 Task: In the  document elizabeth.rtf Align the width of word art with 'Picture'. Fill the whole document with 'Orange'. Add link on bottom right corner of the sheet: www.instagram.com
Action: Mouse moved to (824, 424)
Screenshot: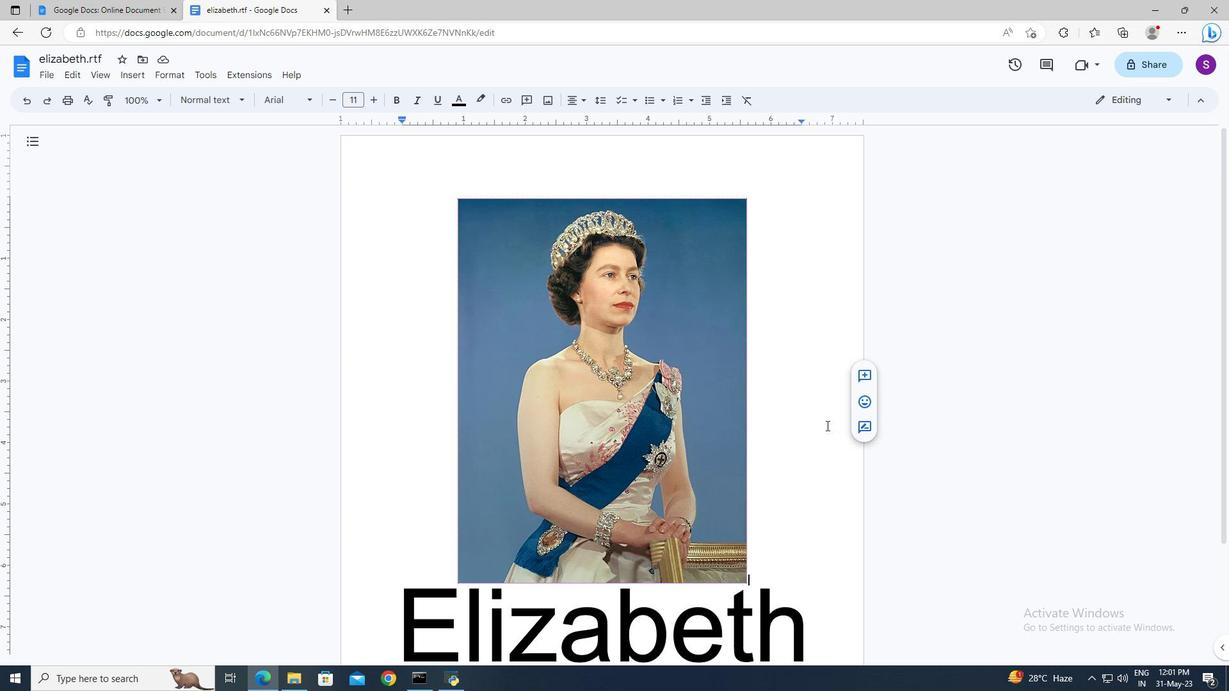 
Action: Mouse scrolled (824, 423) with delta (0, 0)
Screenshot: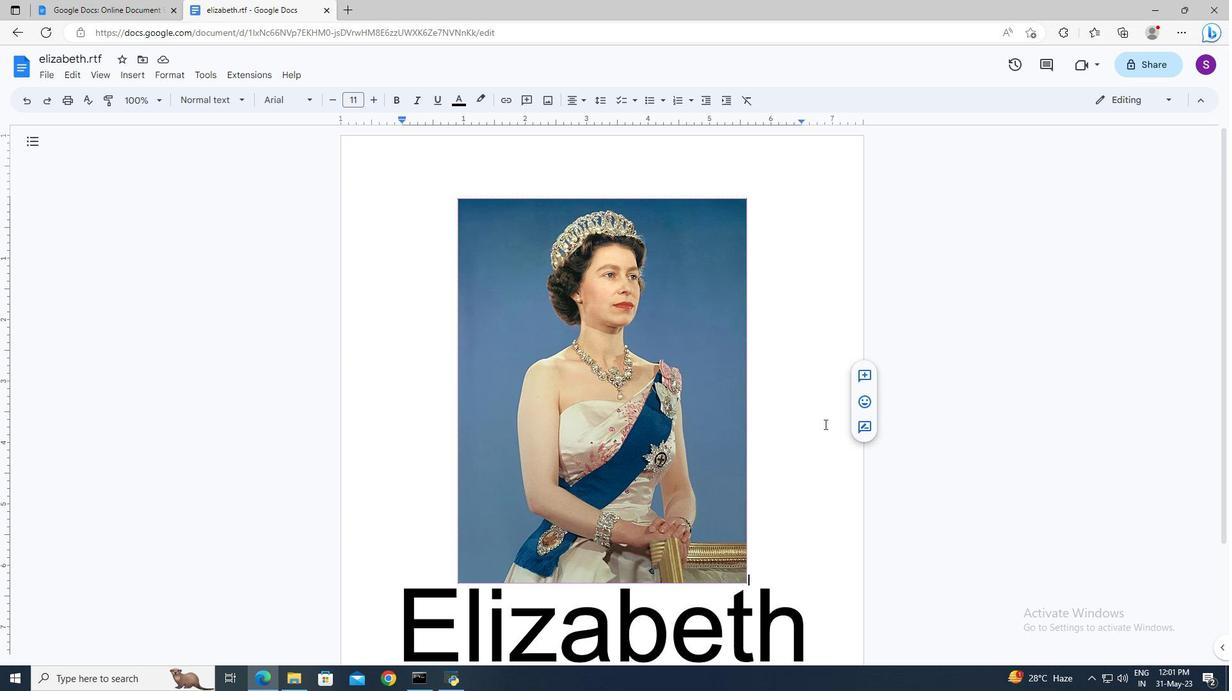 
Action: Mouse moved to (656, 530)
Screenshot: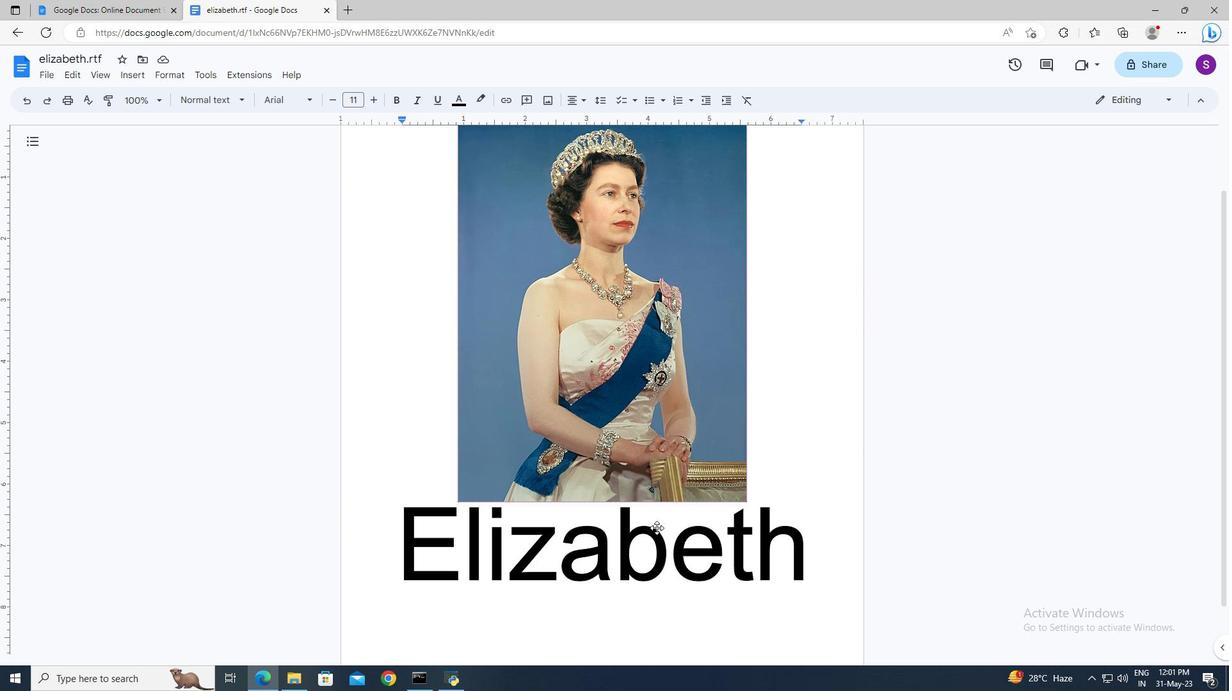 
Action: Mouse pressed left at (656, 530)
Screenshot: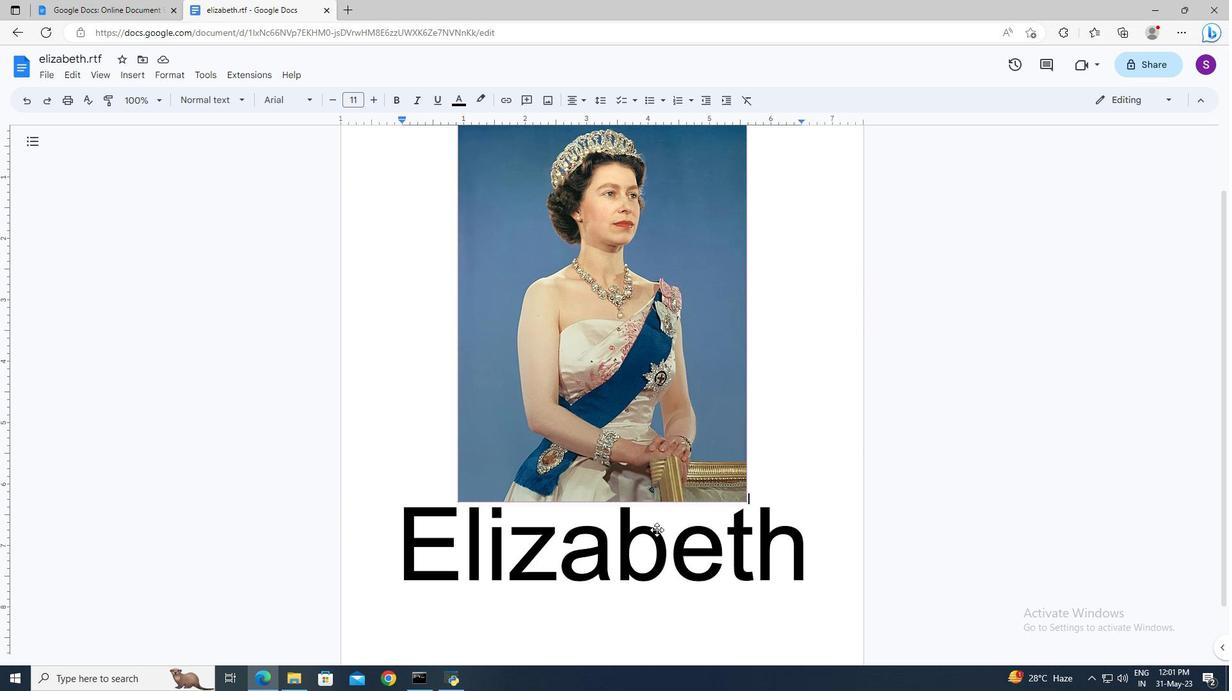 
Action: Mouse moved to (802, 545)
Screenshot: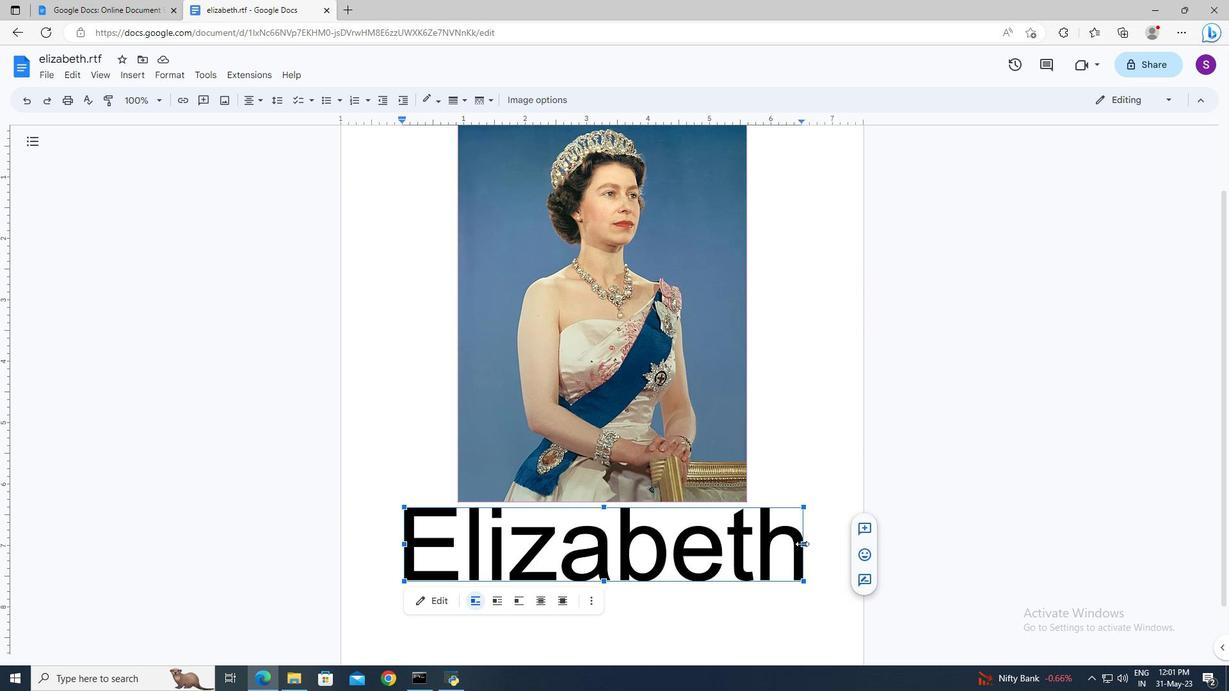 
Action: Mouse pressed left at (802, 545)
Screenshot: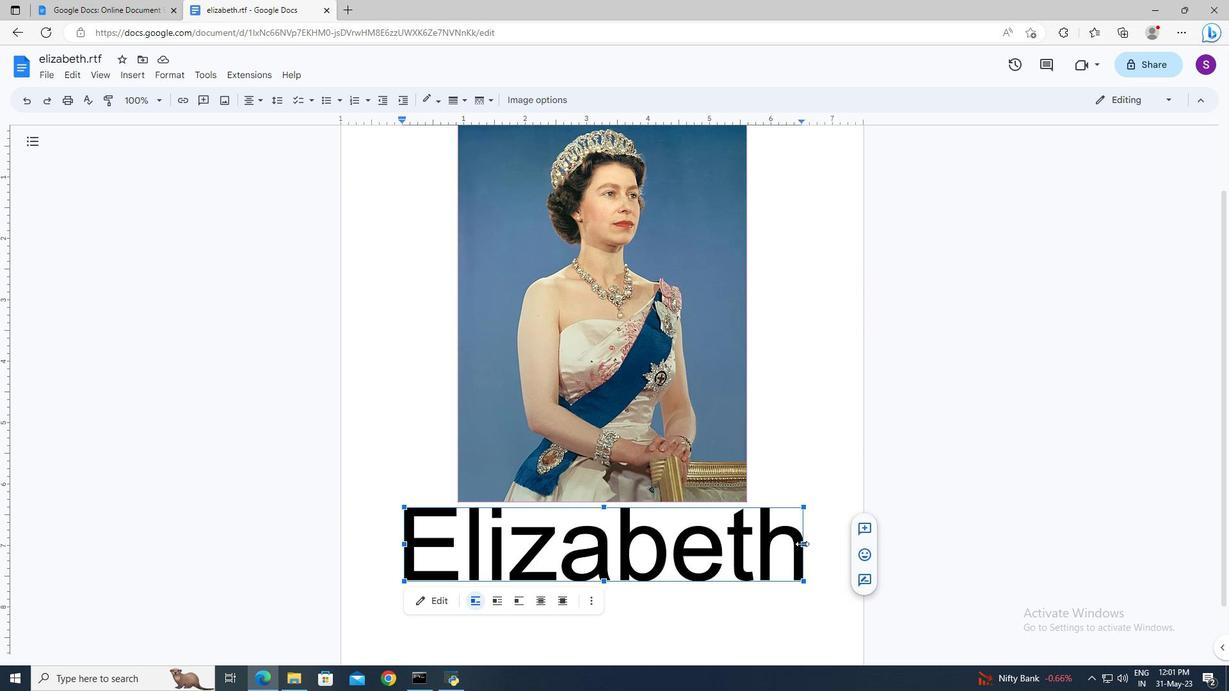
Action: Mouse moved to (428, 544)
Screenshot: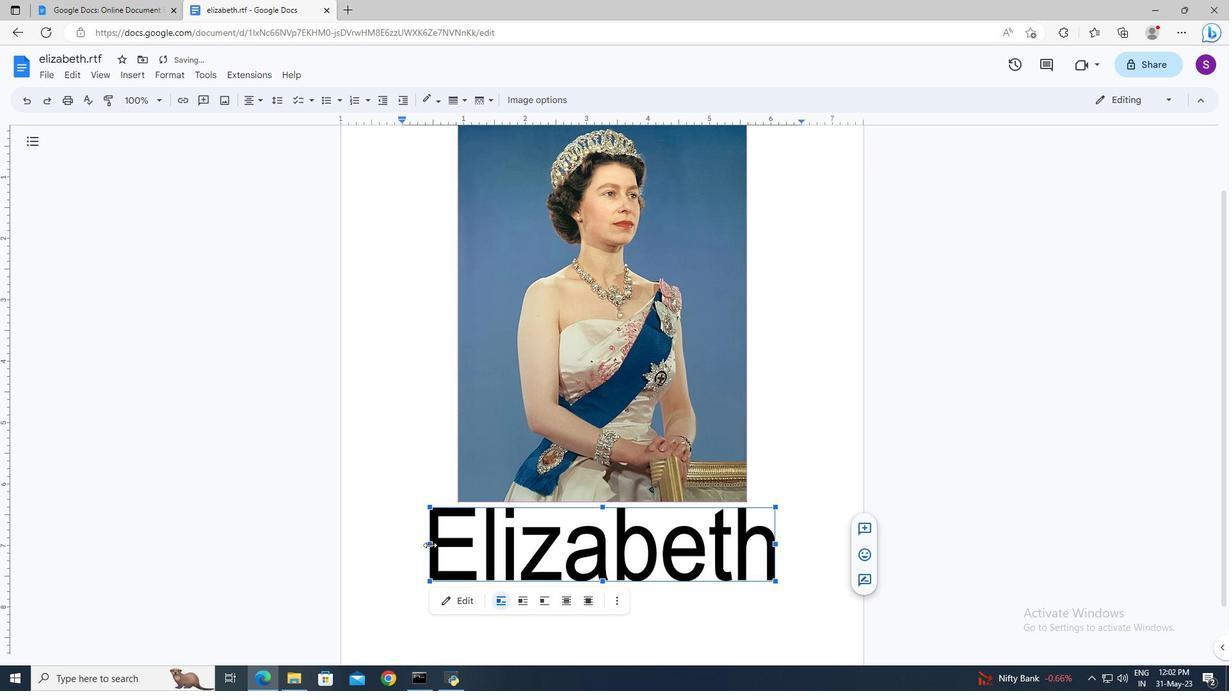 
Action: Mouse pressed left at (428, 544)
Screenshot: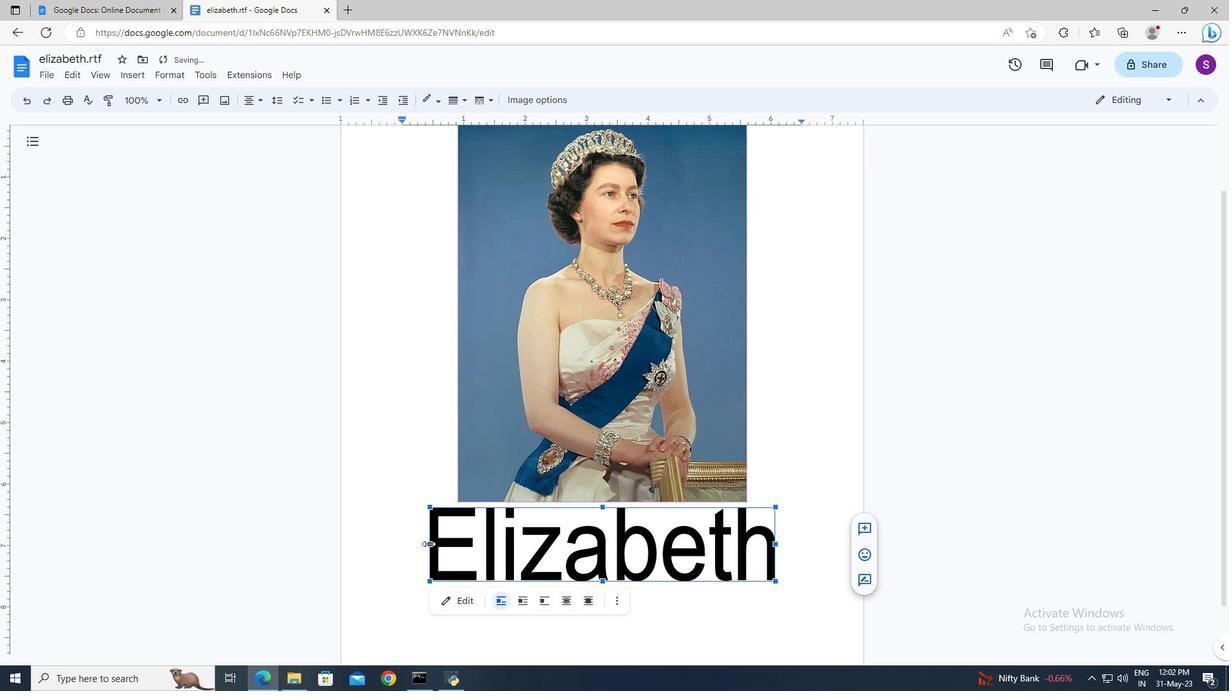 
Action: Mouse moved to (756, 543)
Screenshot: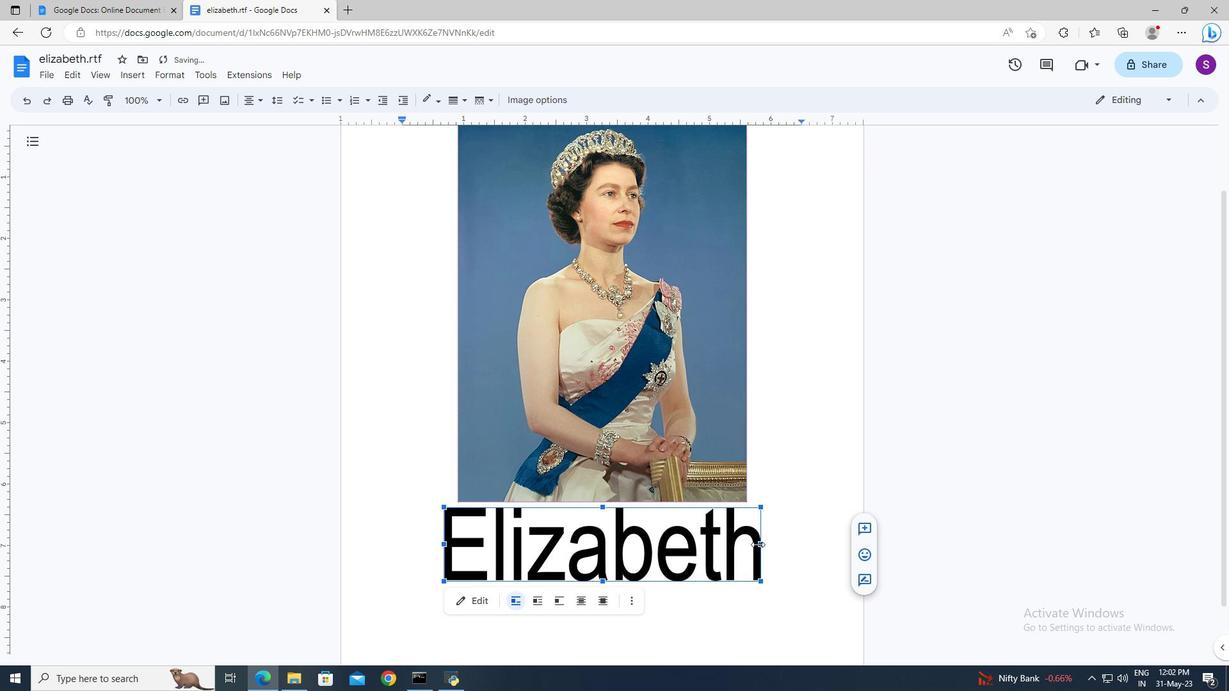 
Action: Mouse pressed left at (756, 543)
Screenshot: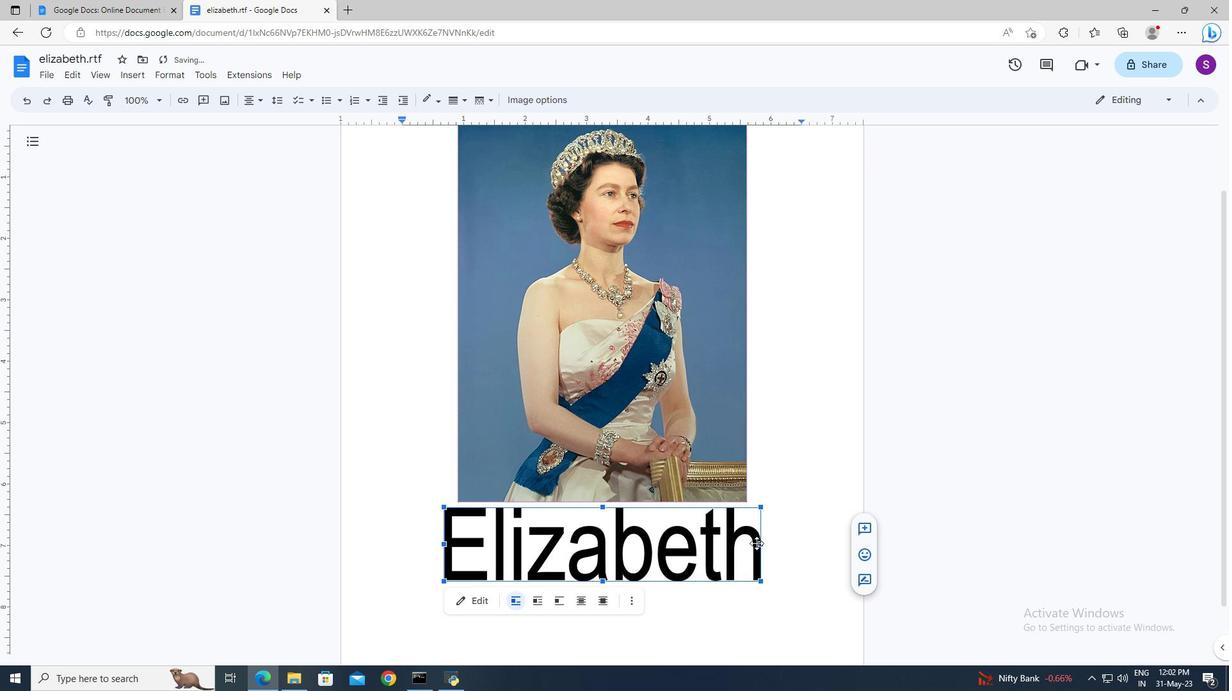 
Action: Mouse moved to (760, 543)
Screenshot: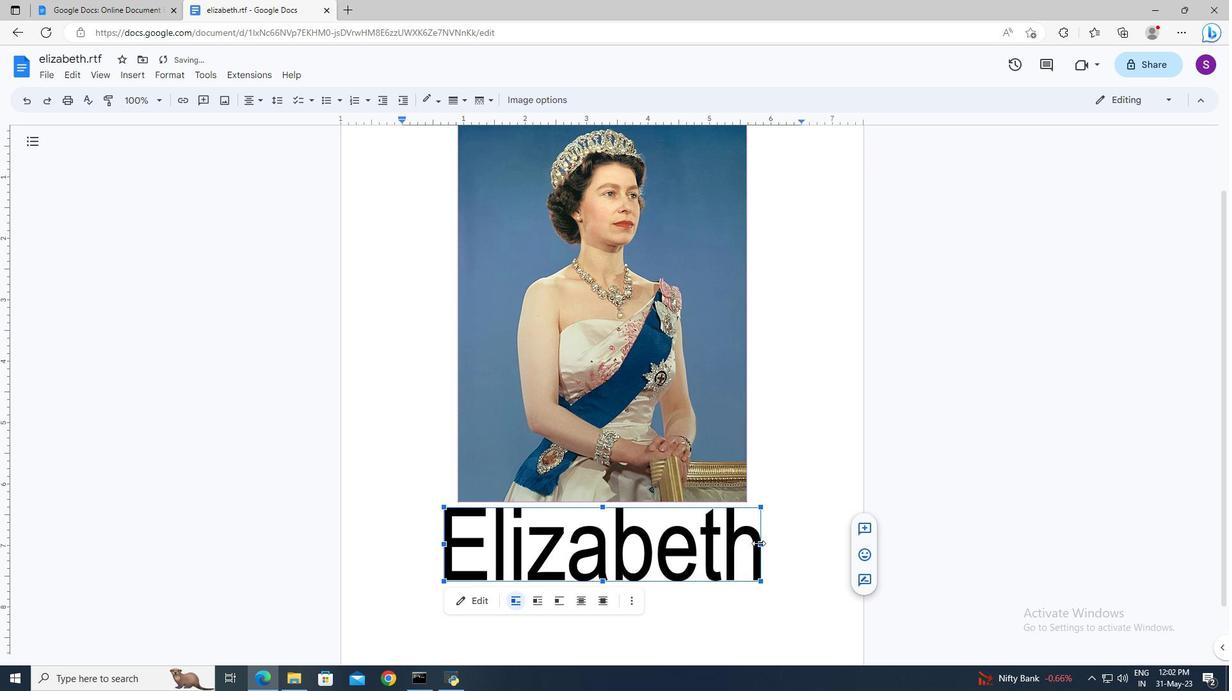 
Action: Mouse pressed left at (760, 543)
Screenshot: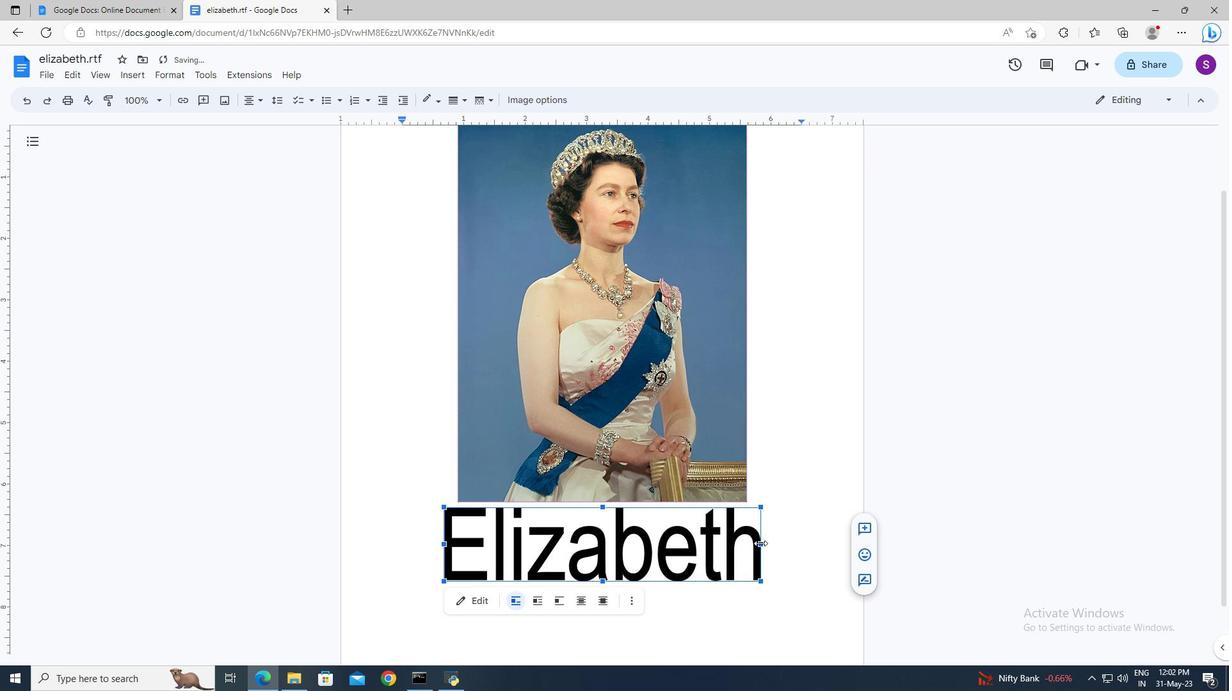 
Action: Mouse moved to (452, 546)
Screenshot: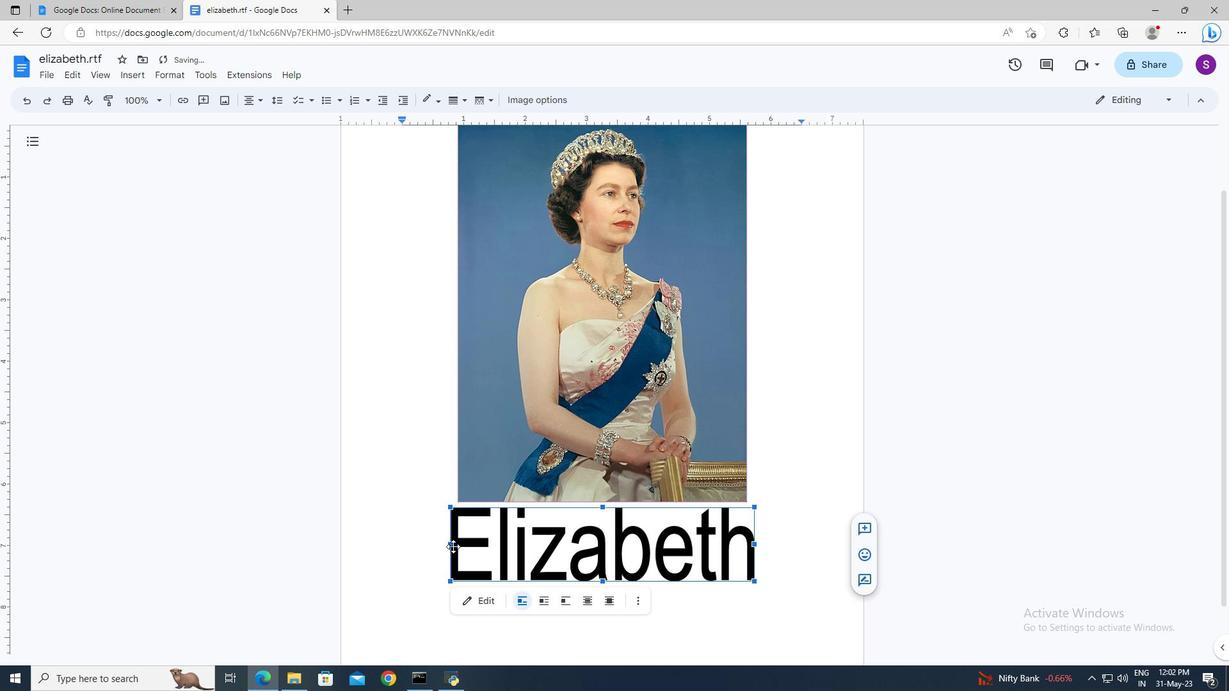 
Action: Mouse pressed left at (452, 546)
Screenshot: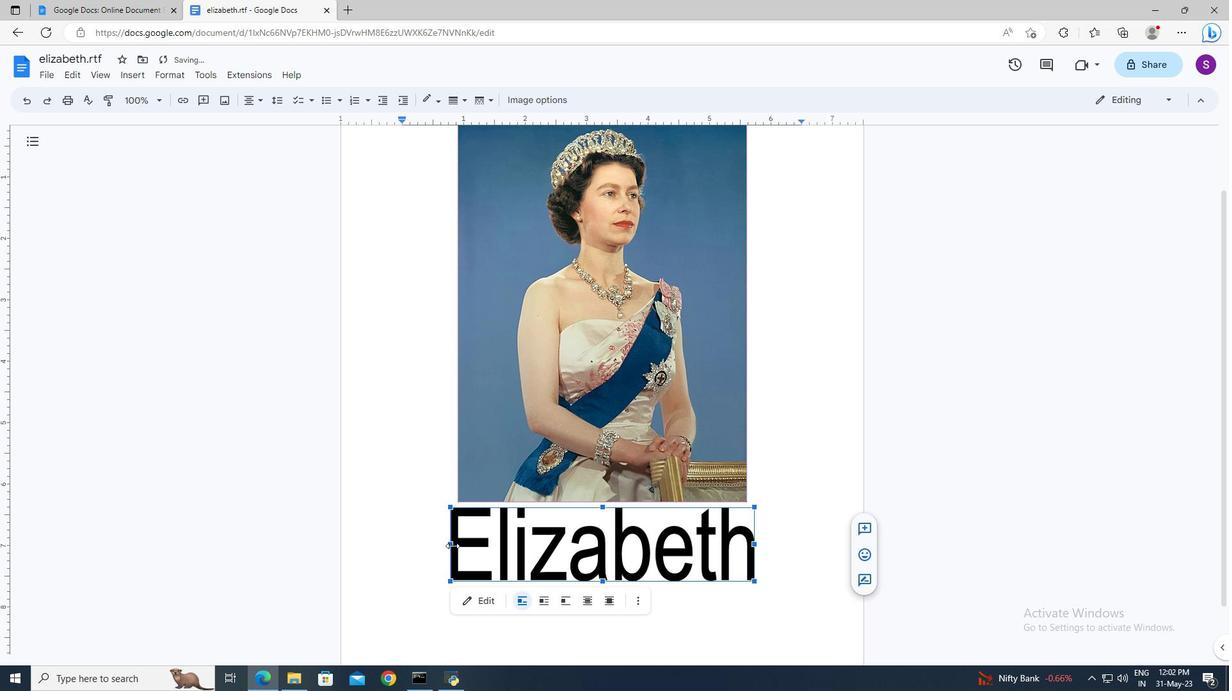 
Action: Mouse moved to (748, 544)
Screenshot: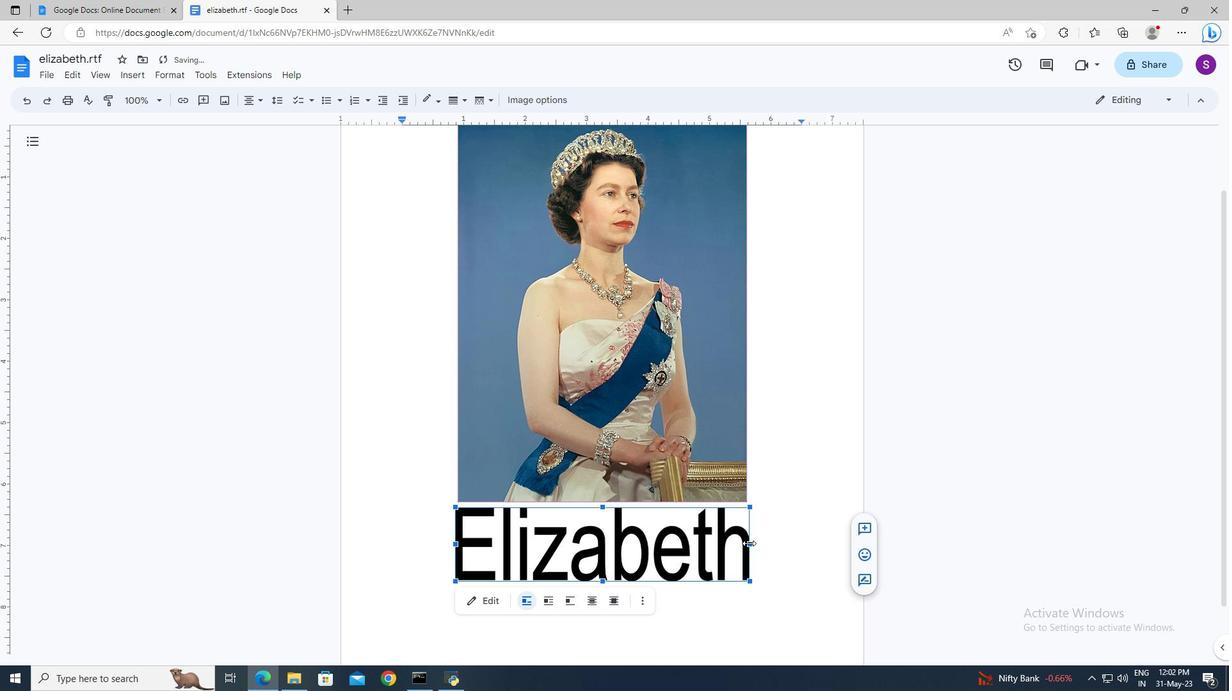 
Action: Mouse pressed left at (748, 544)
Screenshot: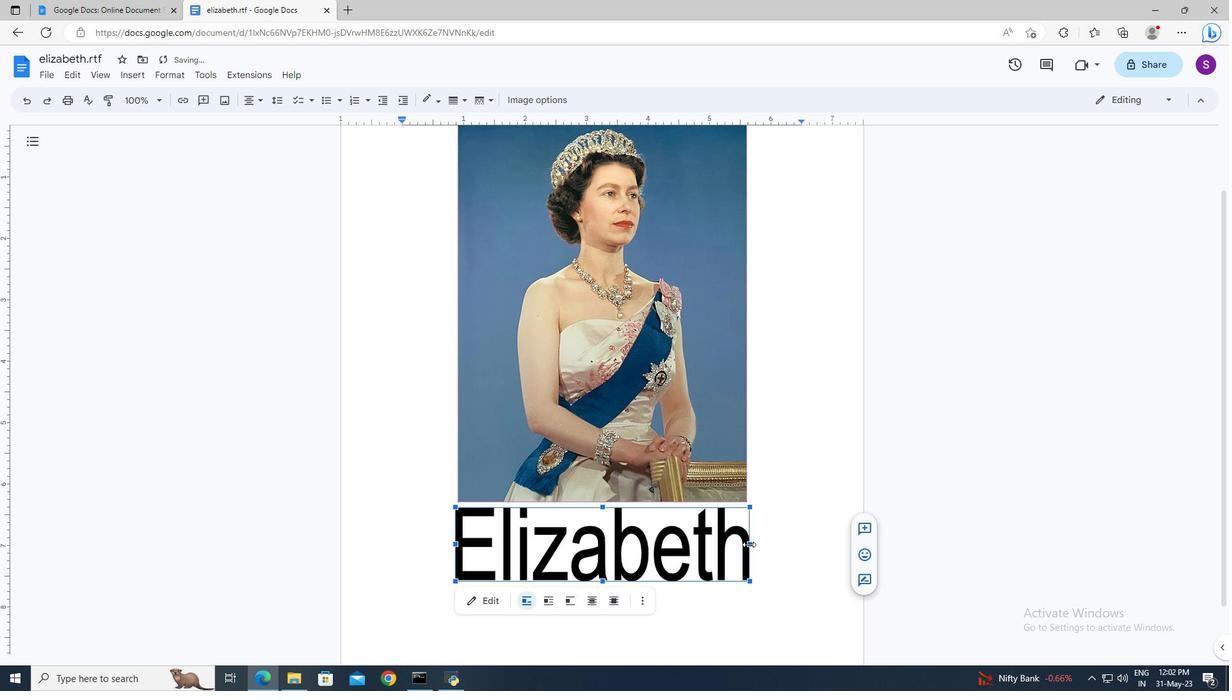 
Action: Mouse moved to (771, 519)
Screenshot: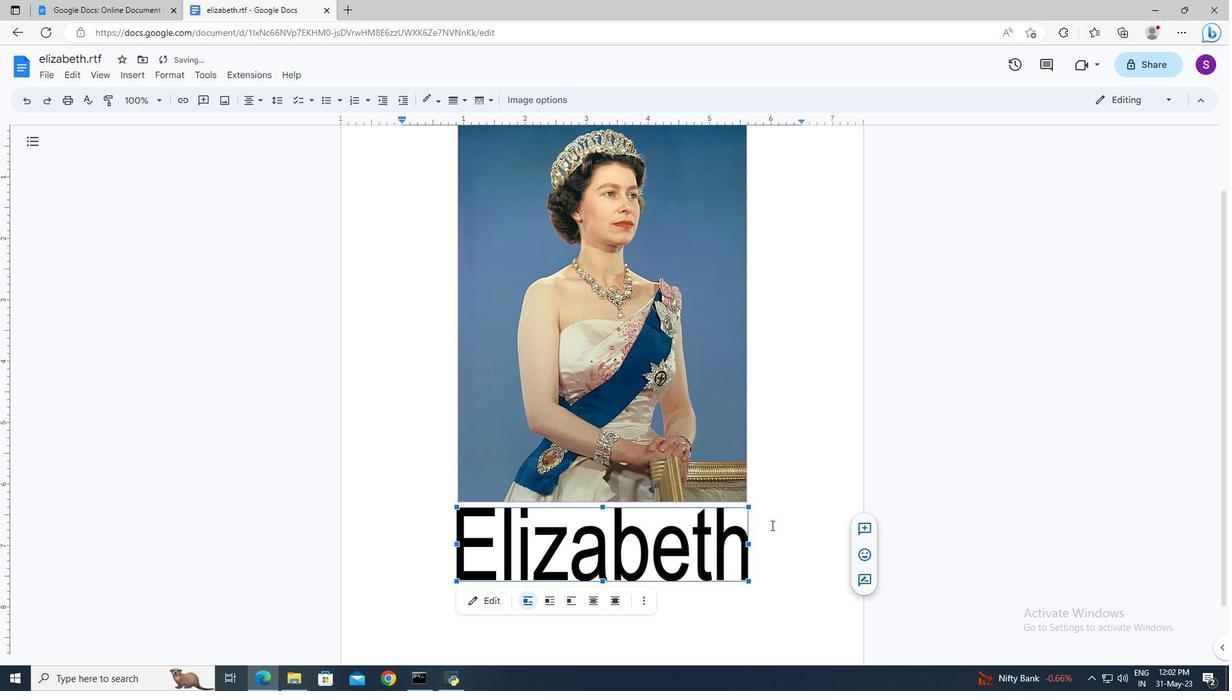 
Action: Mouse scrolled (771, 520) with delta (0, 0)
Screenshot: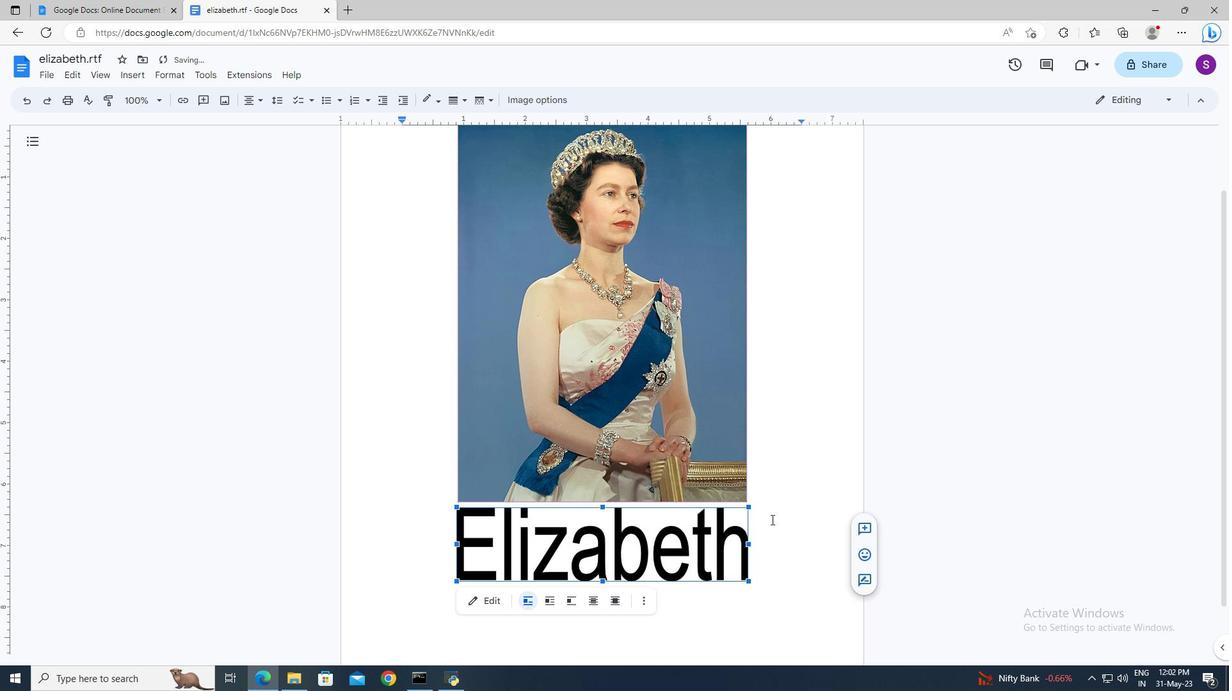 
Action: Mouse moved to (785, 448)
Screenshot: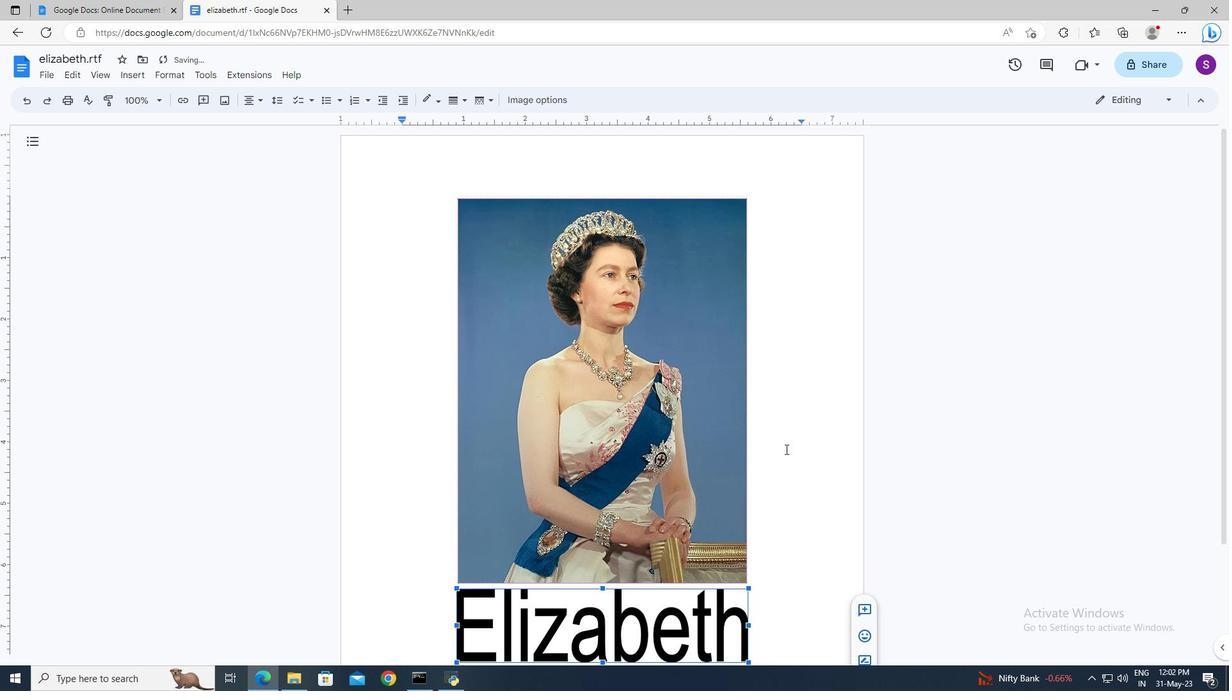 
Action: Mouse pressed left at (785, 448)
Screenshot: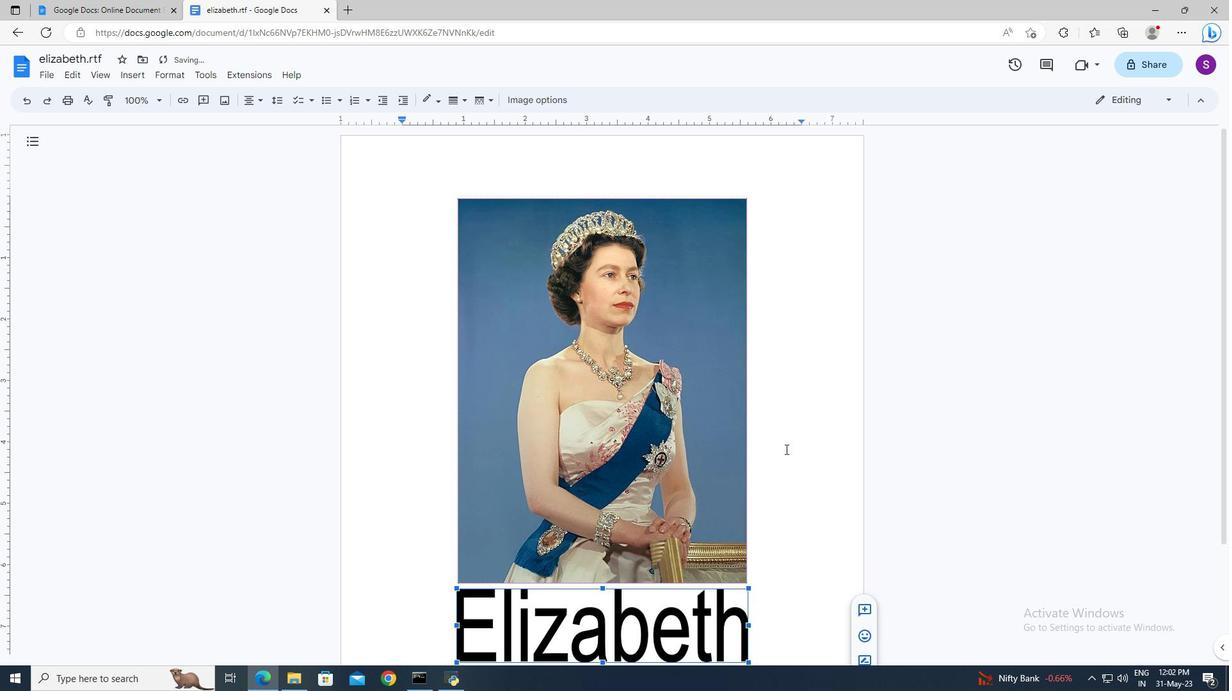 
Action: Mouse moved to (52, 80)
Screenshot: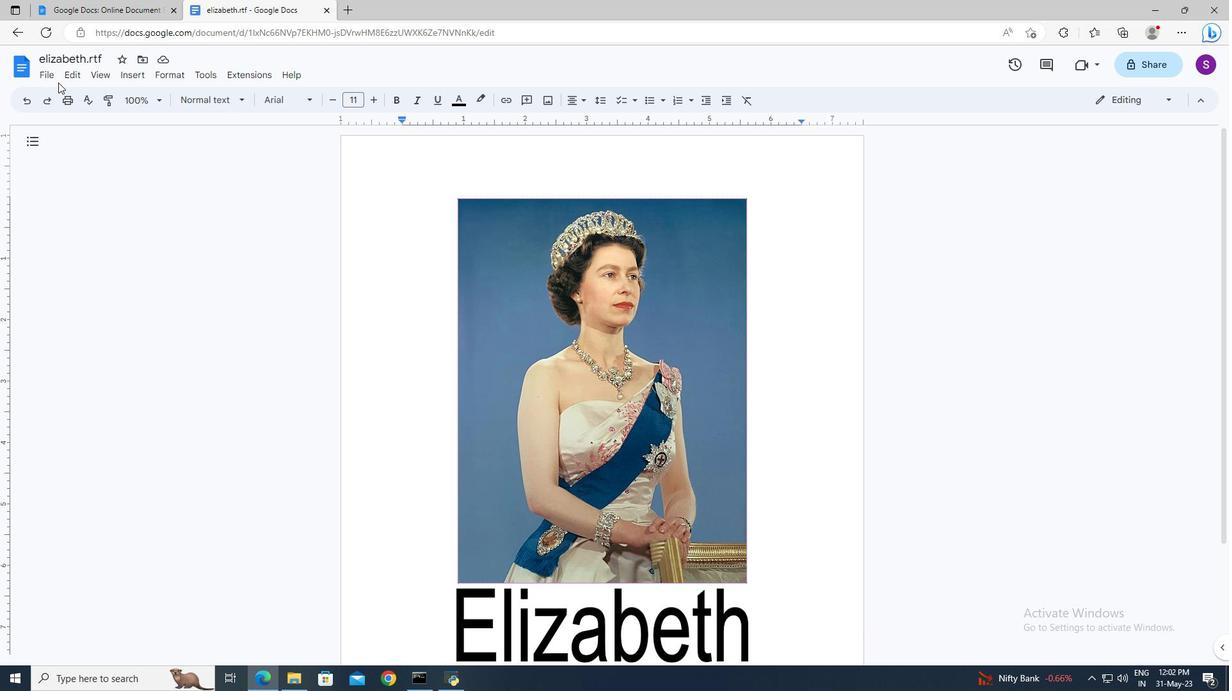 
Action: Mouse pressed left at (52, 80)
Screenshot: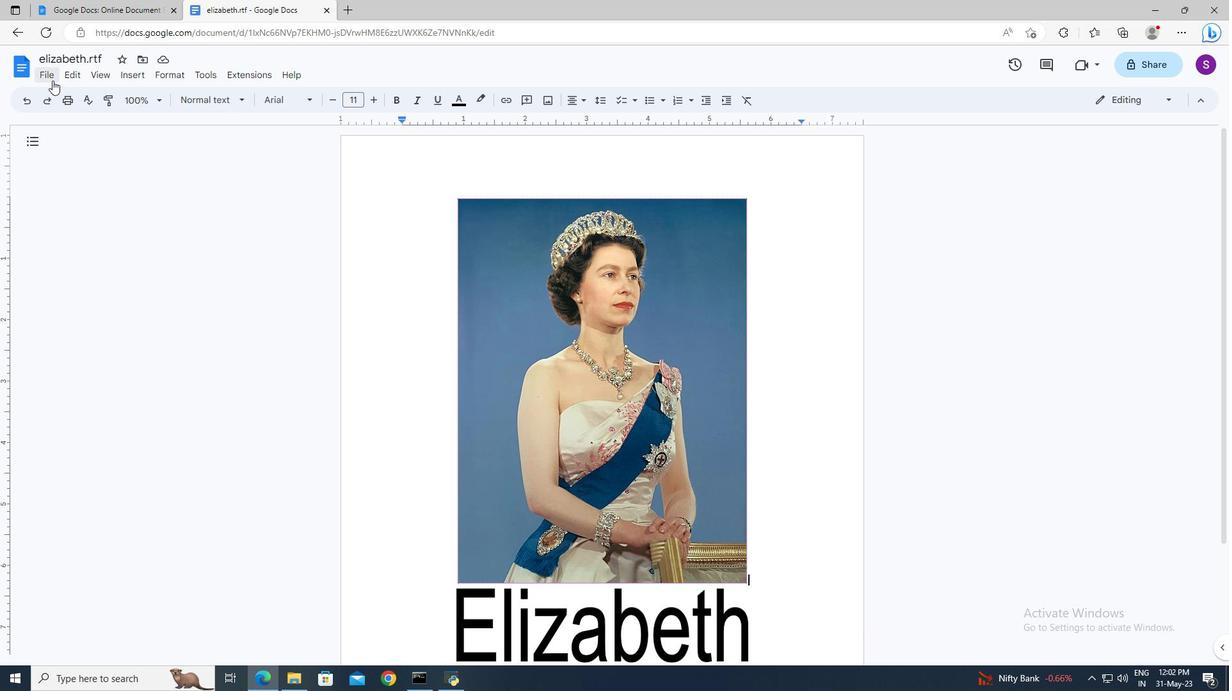 
Action: Mouse moved to (119, 425)
Screenshot: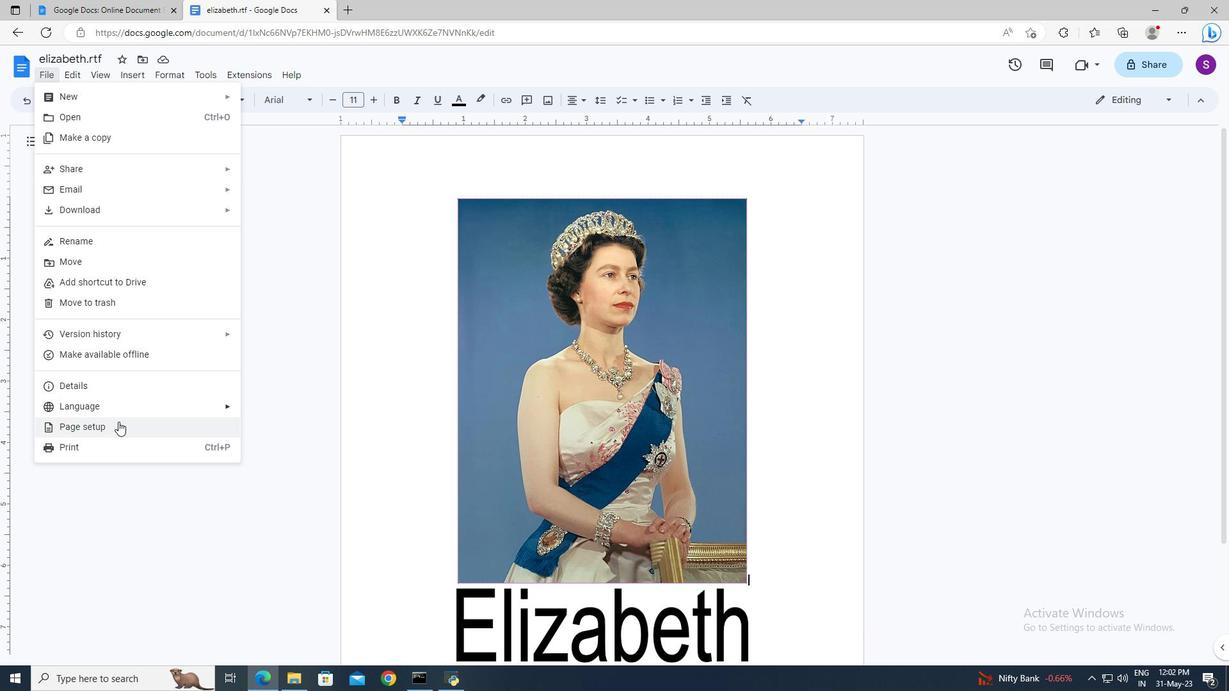 
Action: Mouse pressed left at (119, 425)
Screenshot: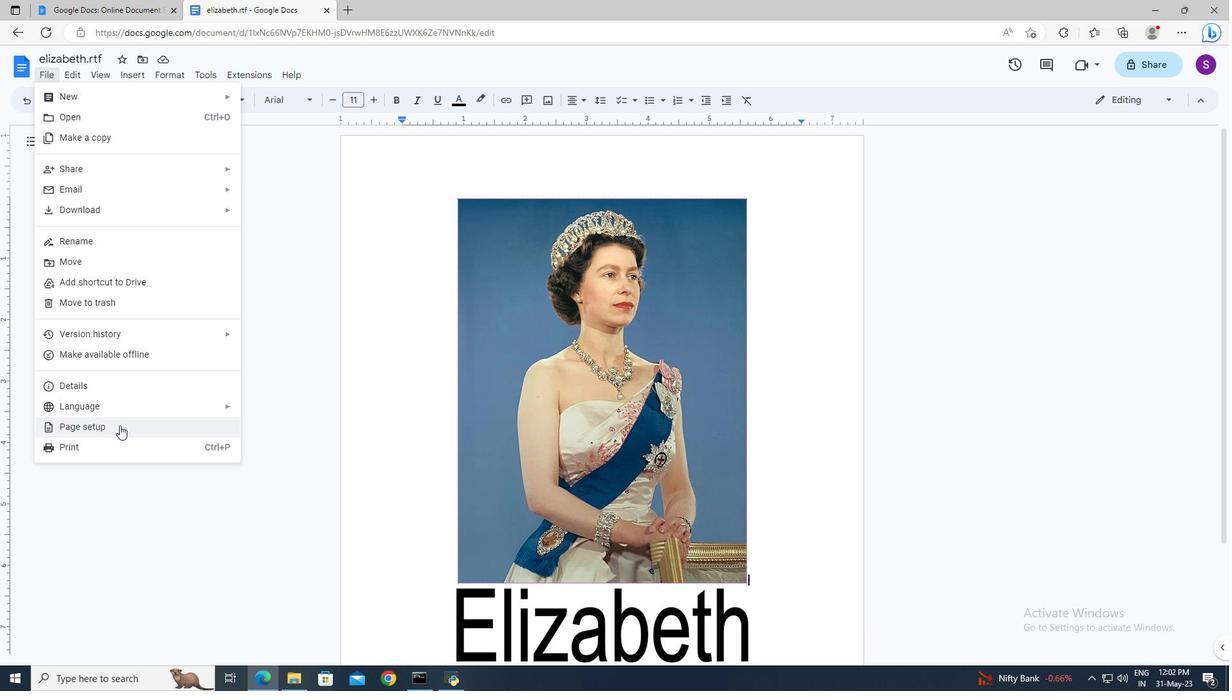 
Action: Mouse moved to (519, 430)
Screenshot: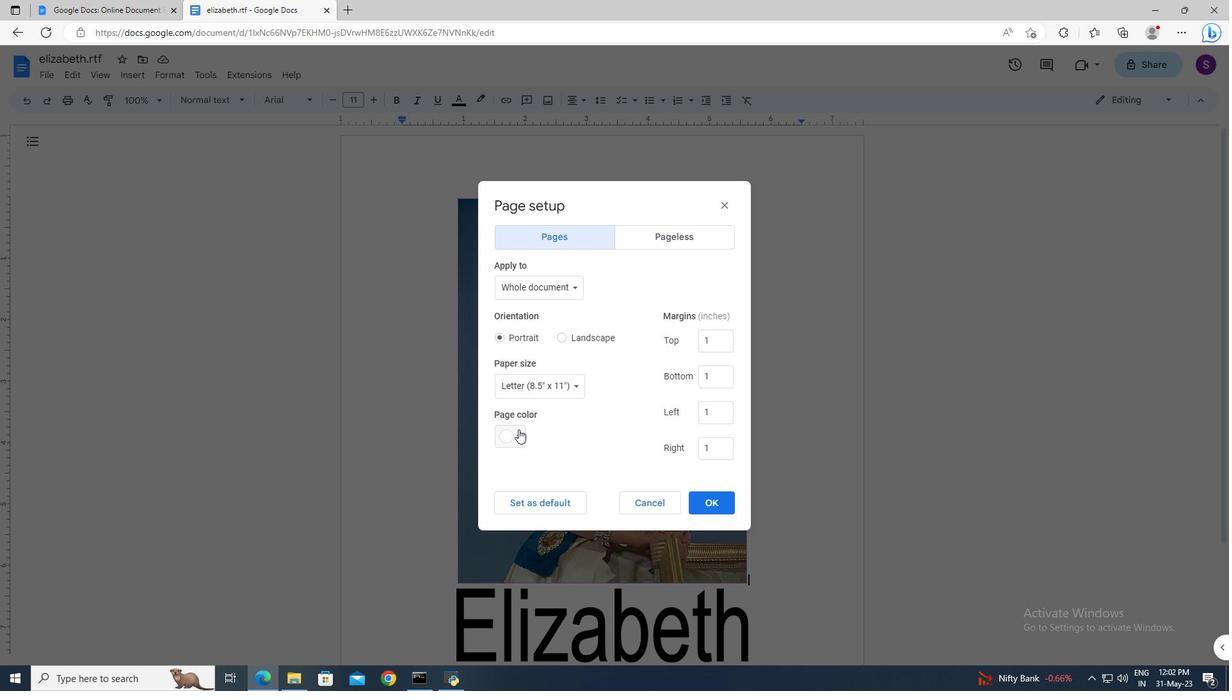
Action: Mouse pressed left at (519, 430)
Screenshot: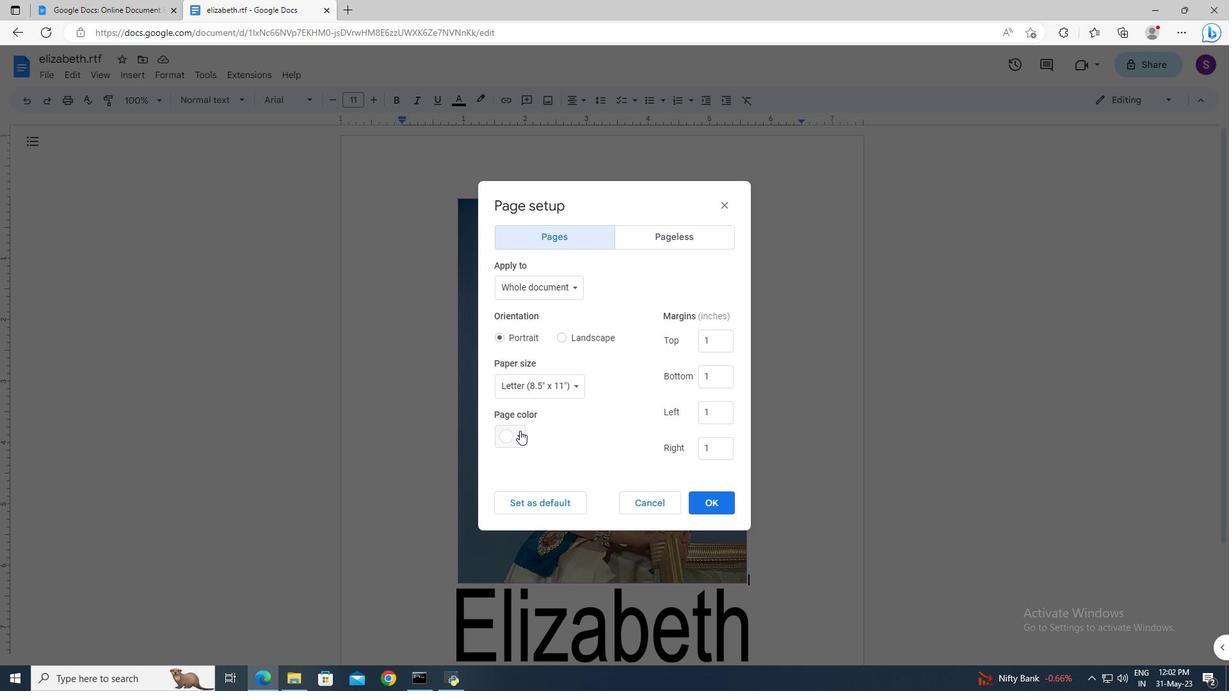 
Action: Mouse moved to (537, 474)
Screenshot: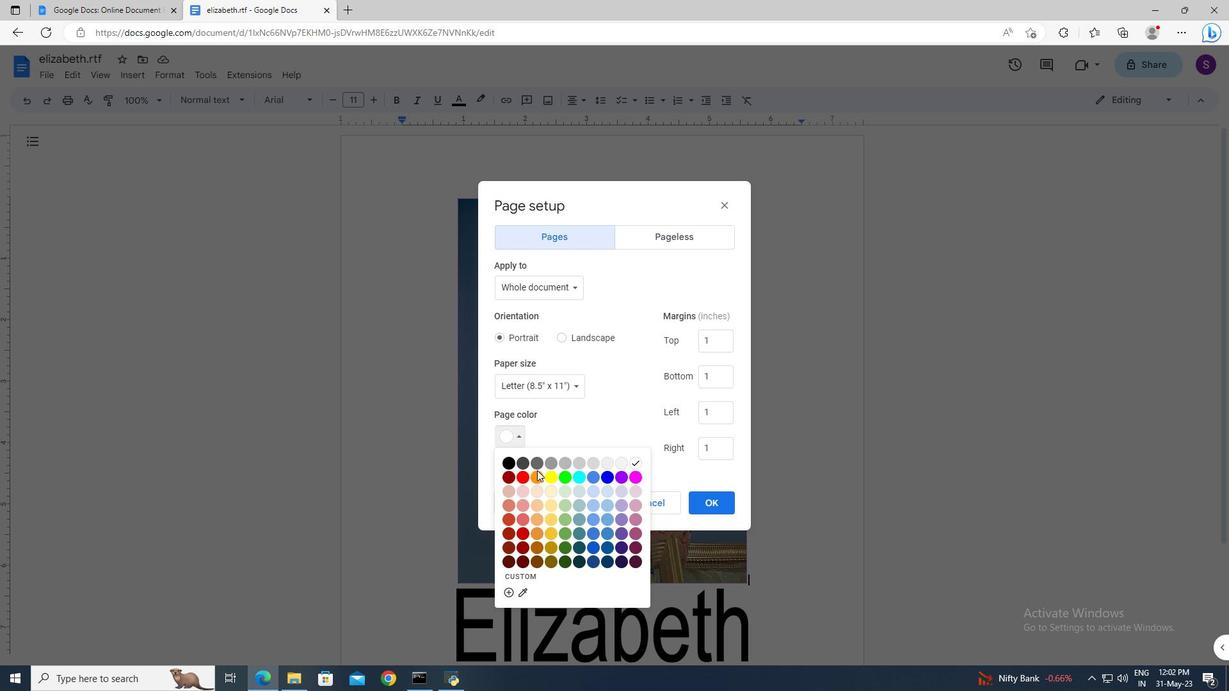 
Action: Mouse pressed left at (537, 474)
Screenshot: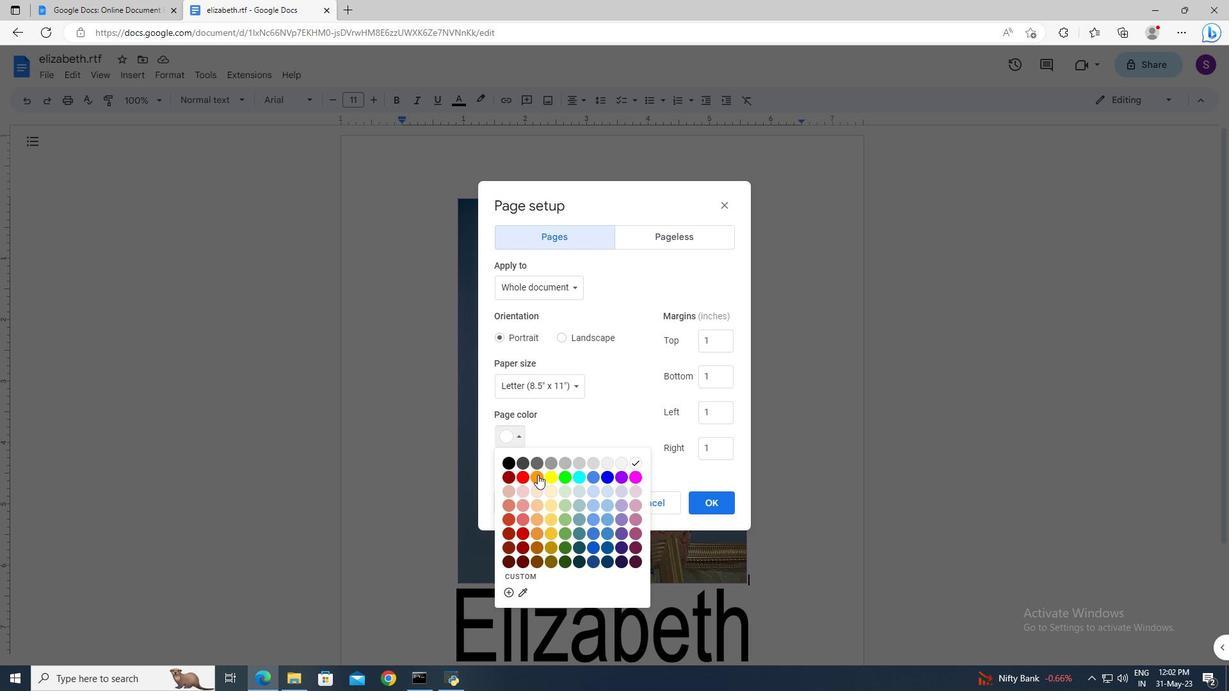 
Action: Mouse moved to (698, 502)
Screenshot: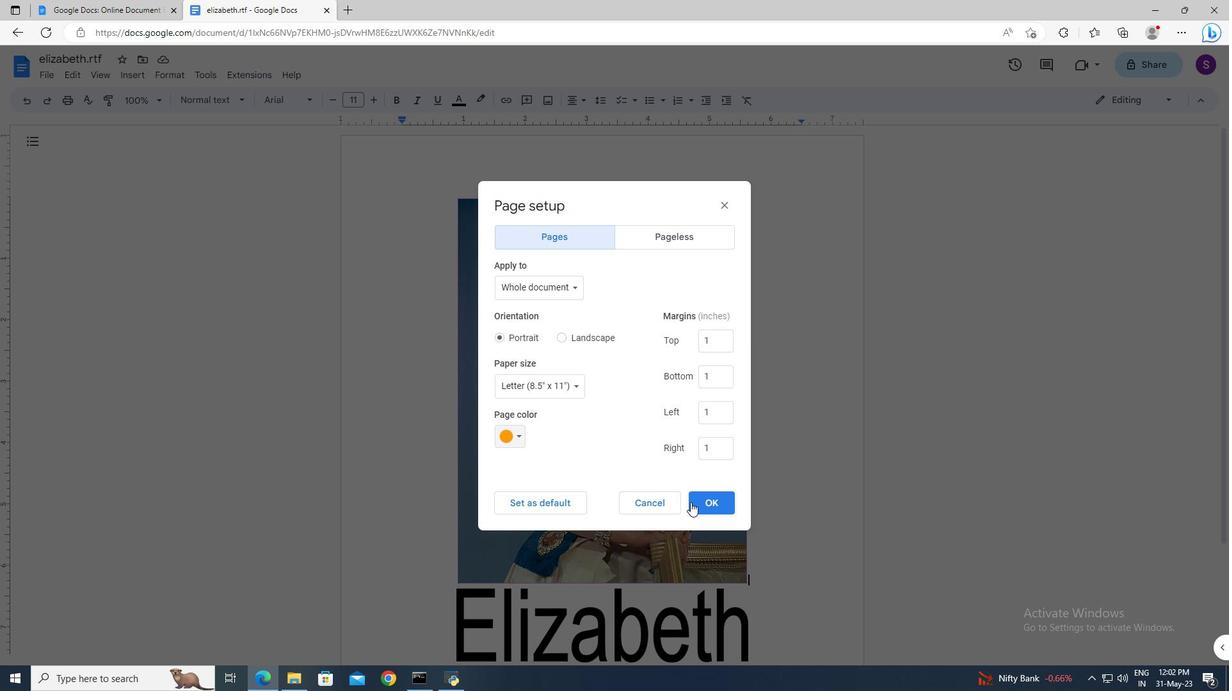 
Action: Mouse pressed left at (698, 502)
Screenshot: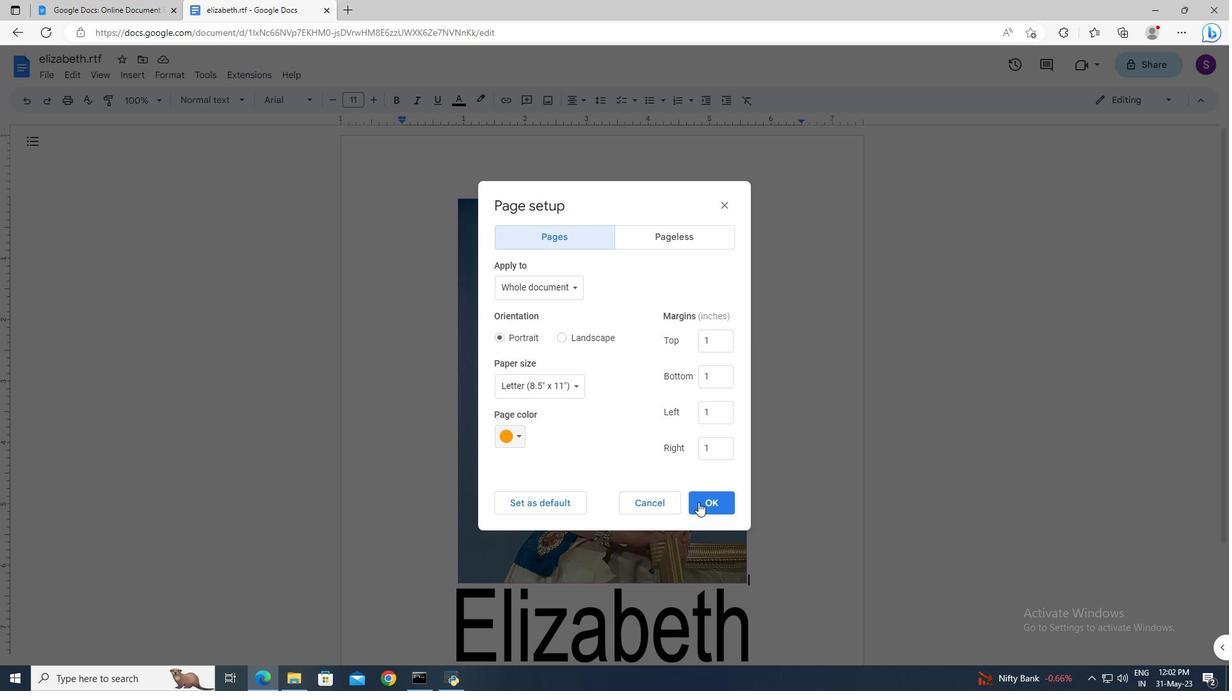 
Action: Mouse moved to (147, 72)
Screenshot: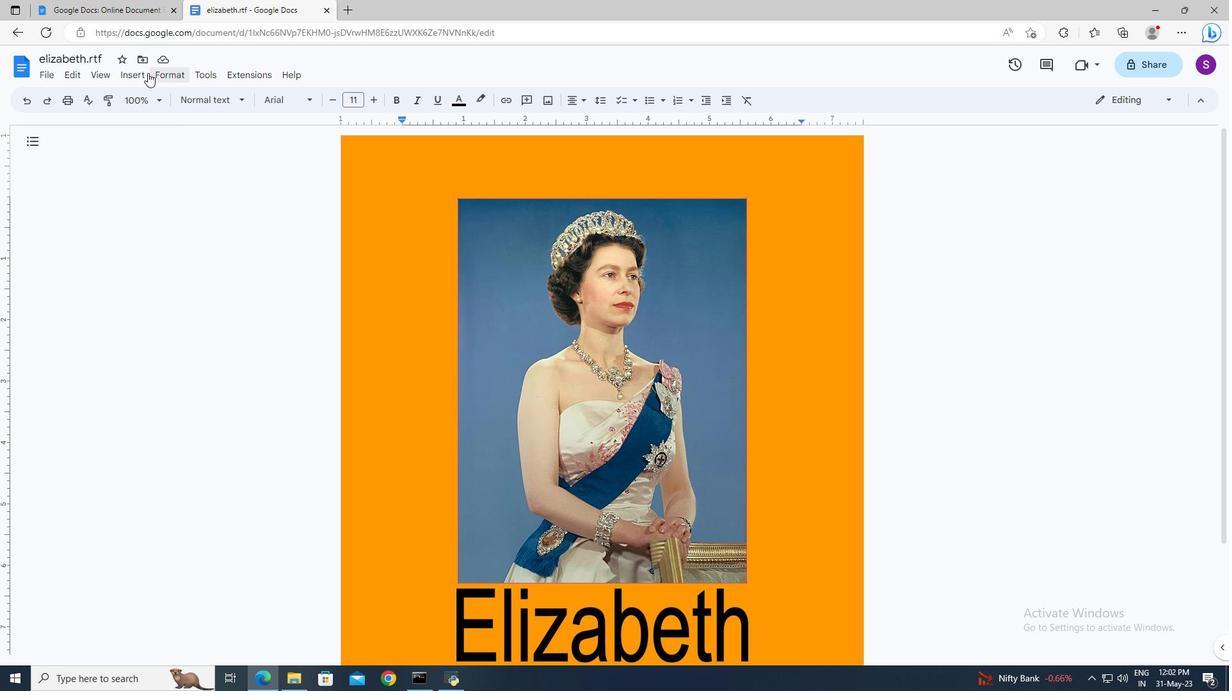 
Action: Mouse pressed left at (147, 72)
Screenshot: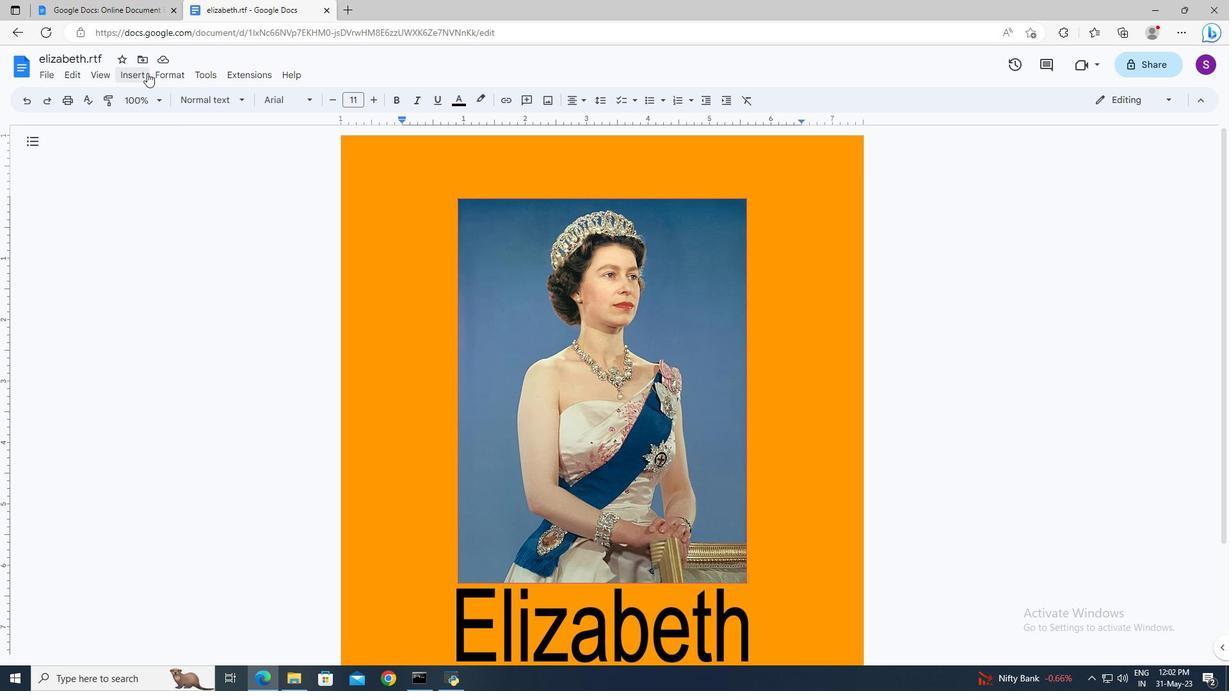 
Action: Mouse moved to (174, 465)
Screenshot: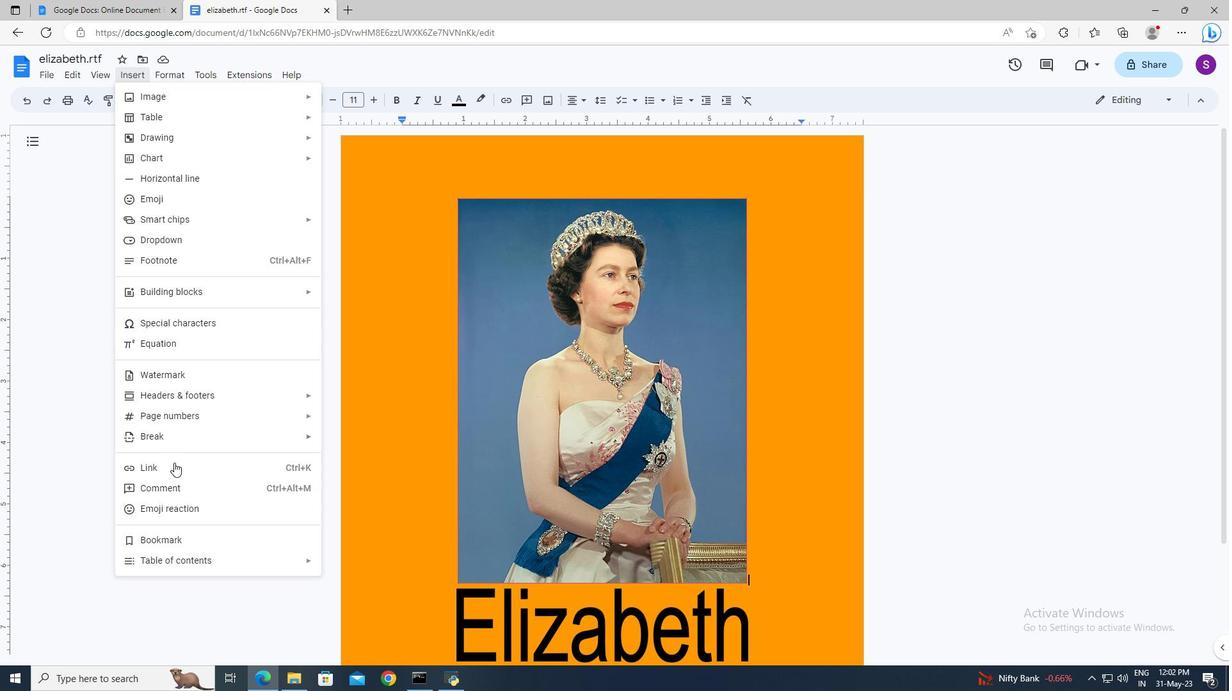 
Action: Mouse pressed left at (174, 465)
Screenshot: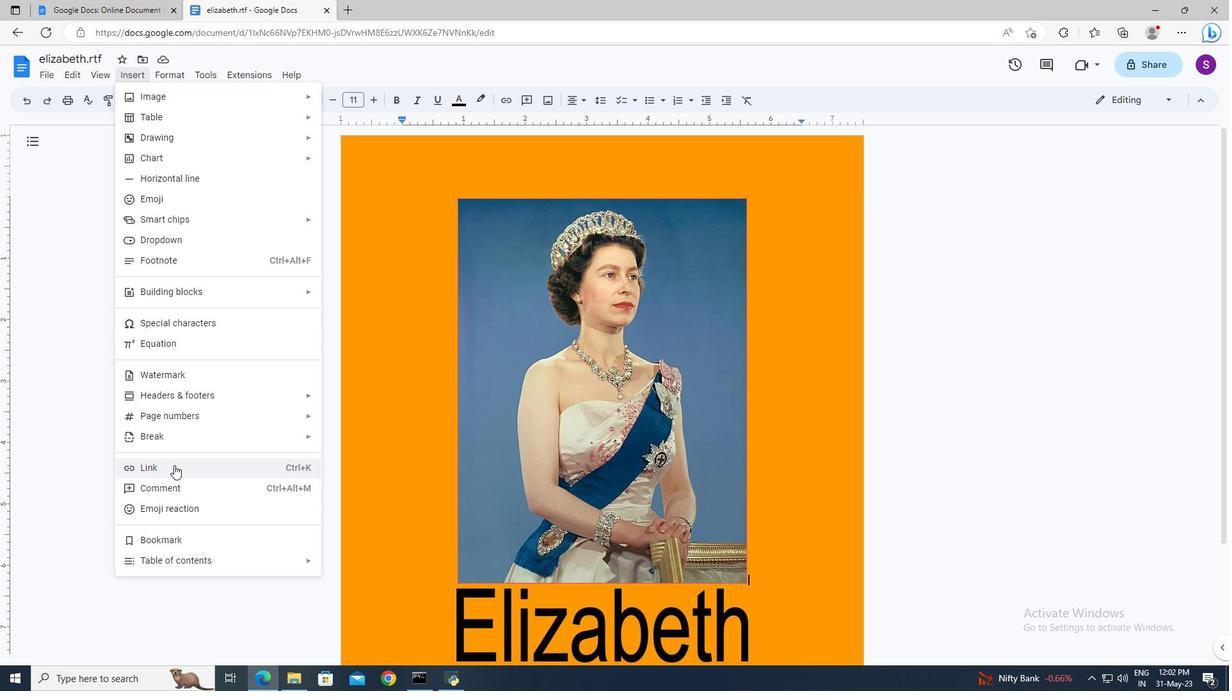 
Action: Mouse moved to (364, 370)
Screenshot: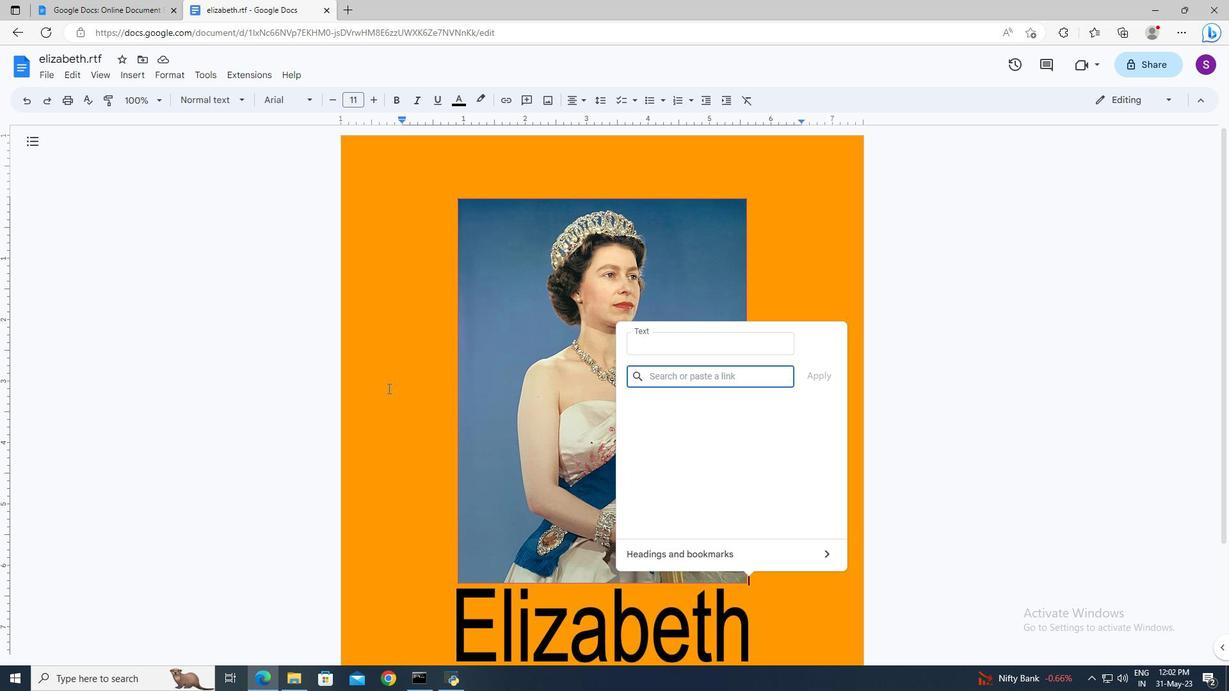
Action: Mouse pressed left at (364, 370)
Screenshot: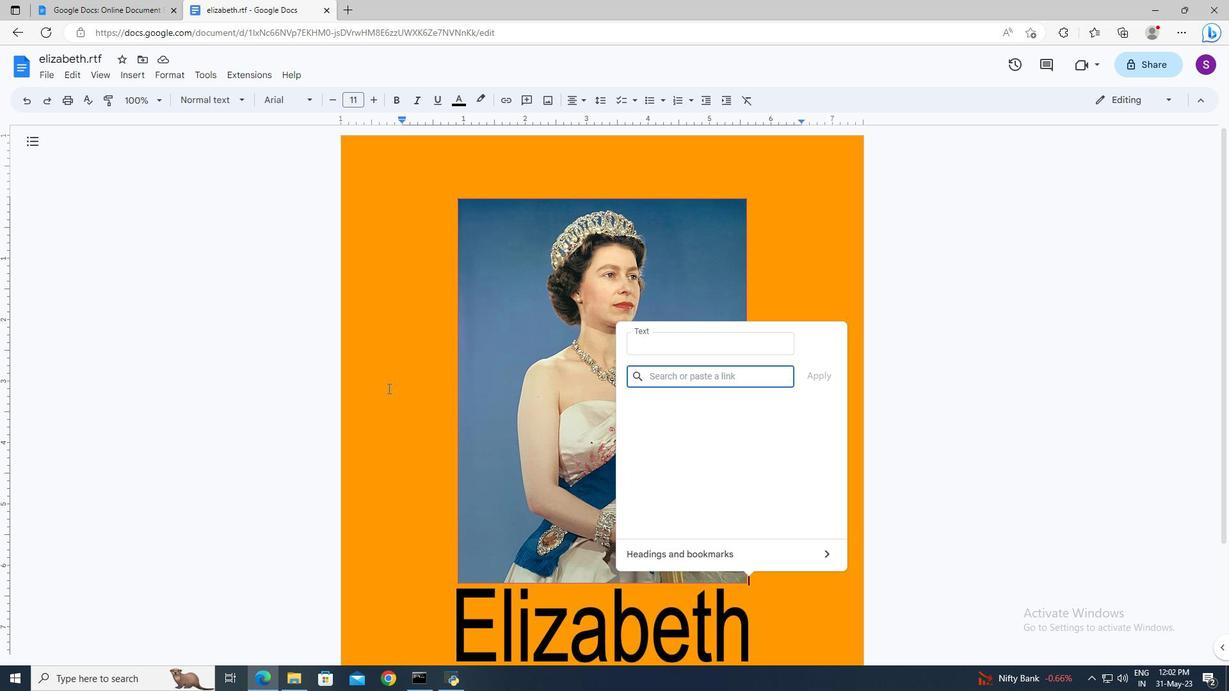 
Action: Mouse moved to (374, 359)
Screenshot: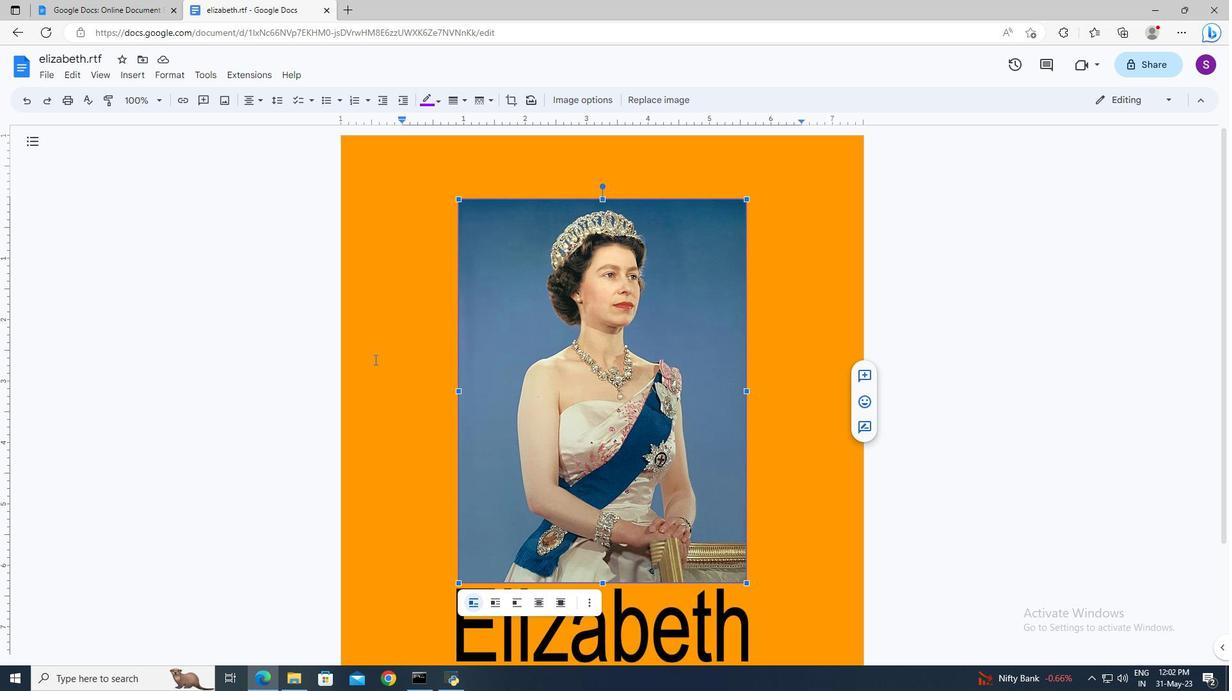 
Action: Mouse scrolled (374, 359) with delta (0, 0)
Screenshot: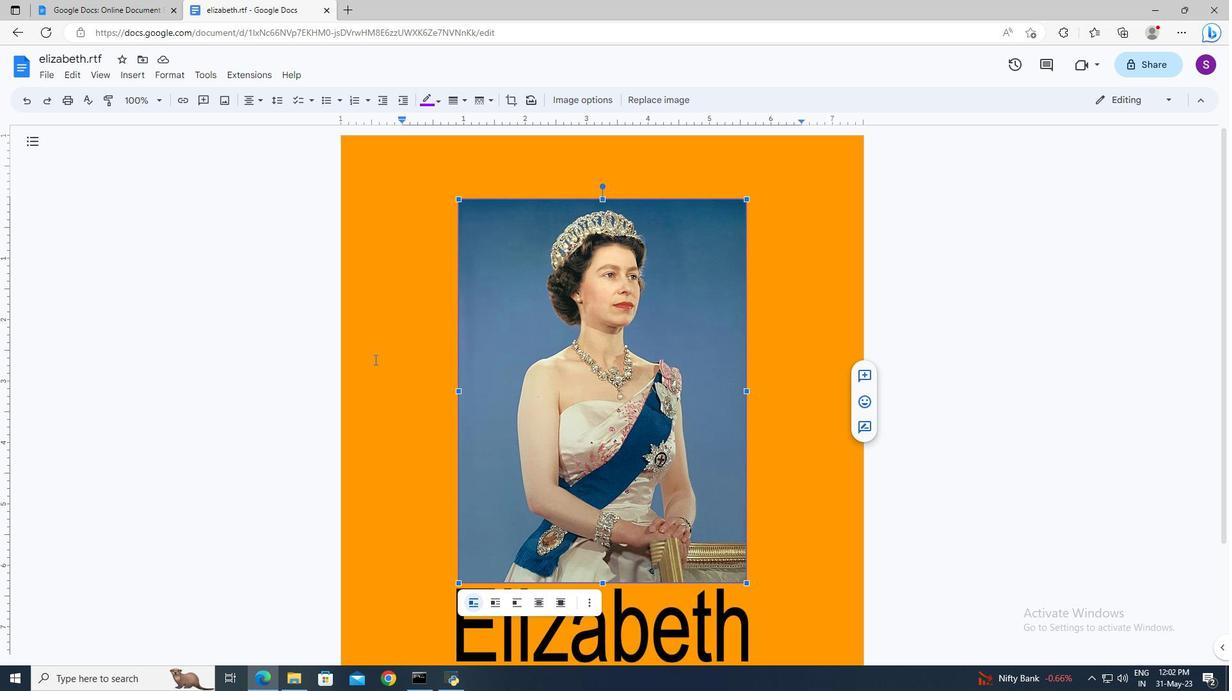 
Action: Mouse moved to (495, 386)
Screenshot: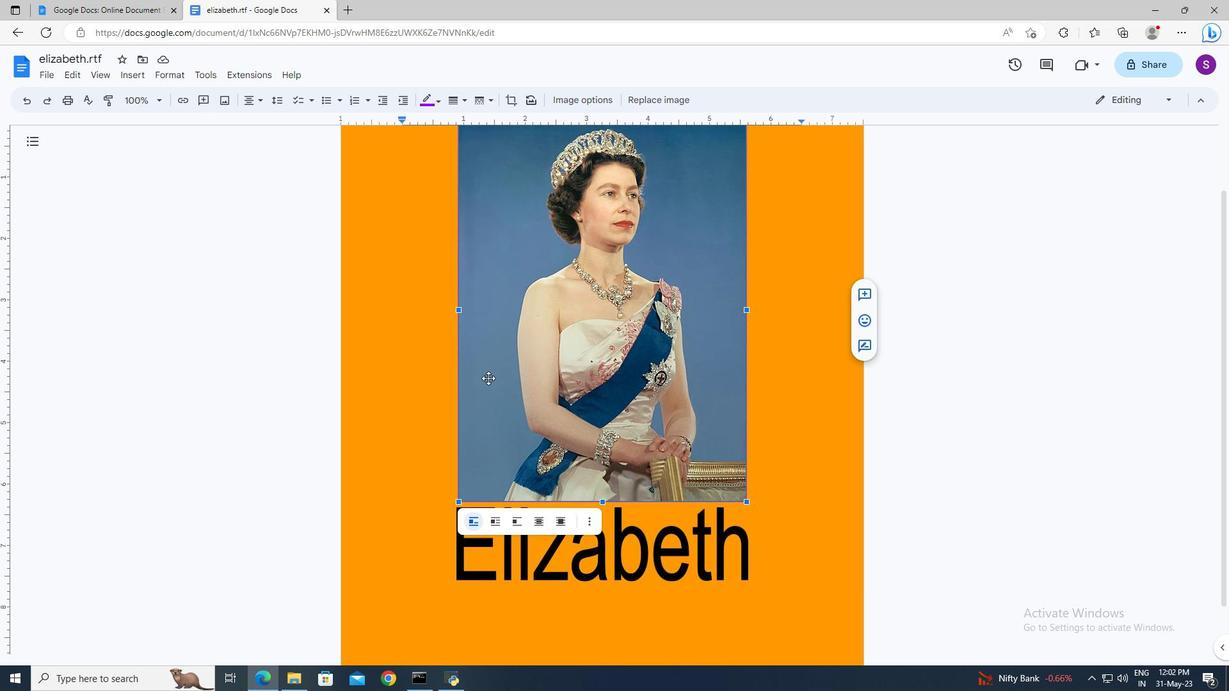 
Action: Mouse scrolled (495, 385) with delta (0, 0)
Screenshot: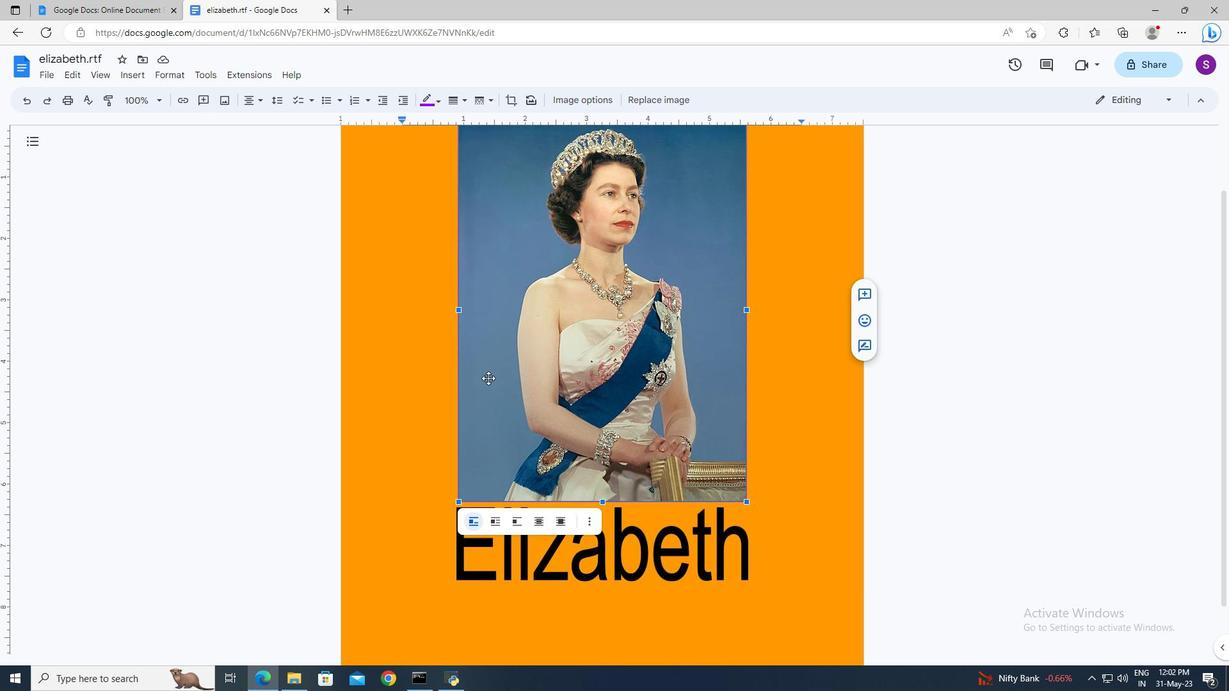 
Action: Mouse scrolled (495, 385) with delta (0, 0)
Screenshot: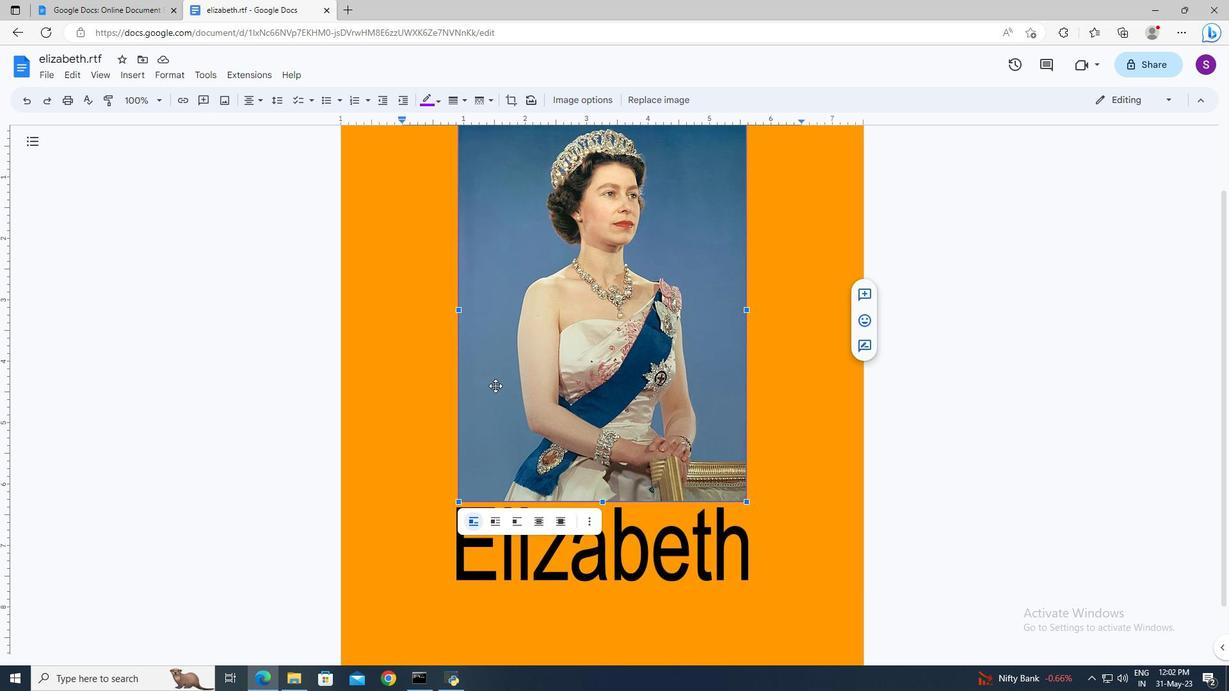 
Action: Mouse scrolled (495, 385) with delta (0, 0)
Screenshot: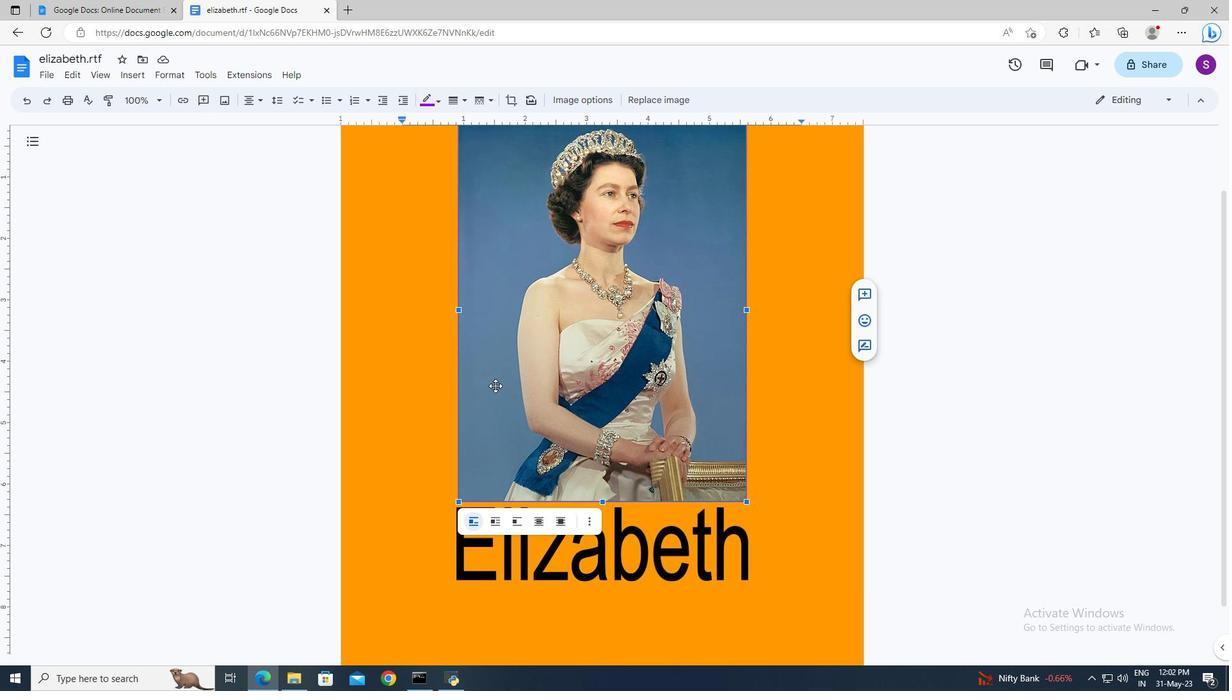 
Action: Mouse moved to (593, 642)
Screenshot: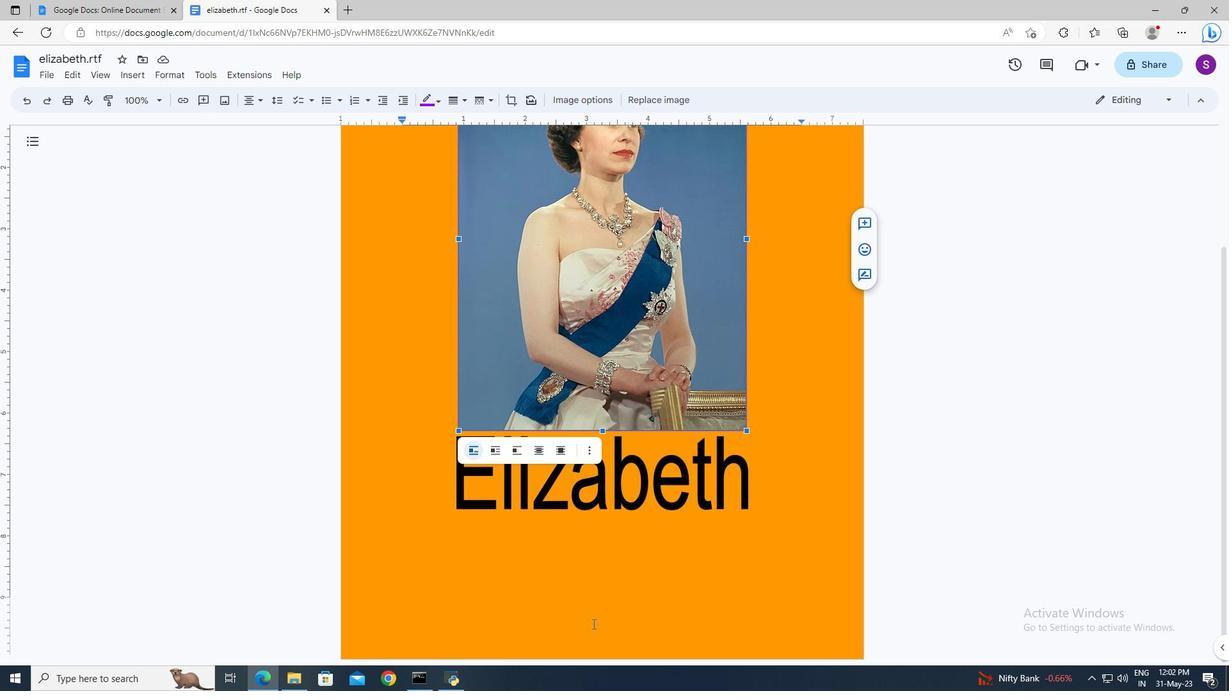 
Action: Mouse pressed left at (593, 642)
Screenshot: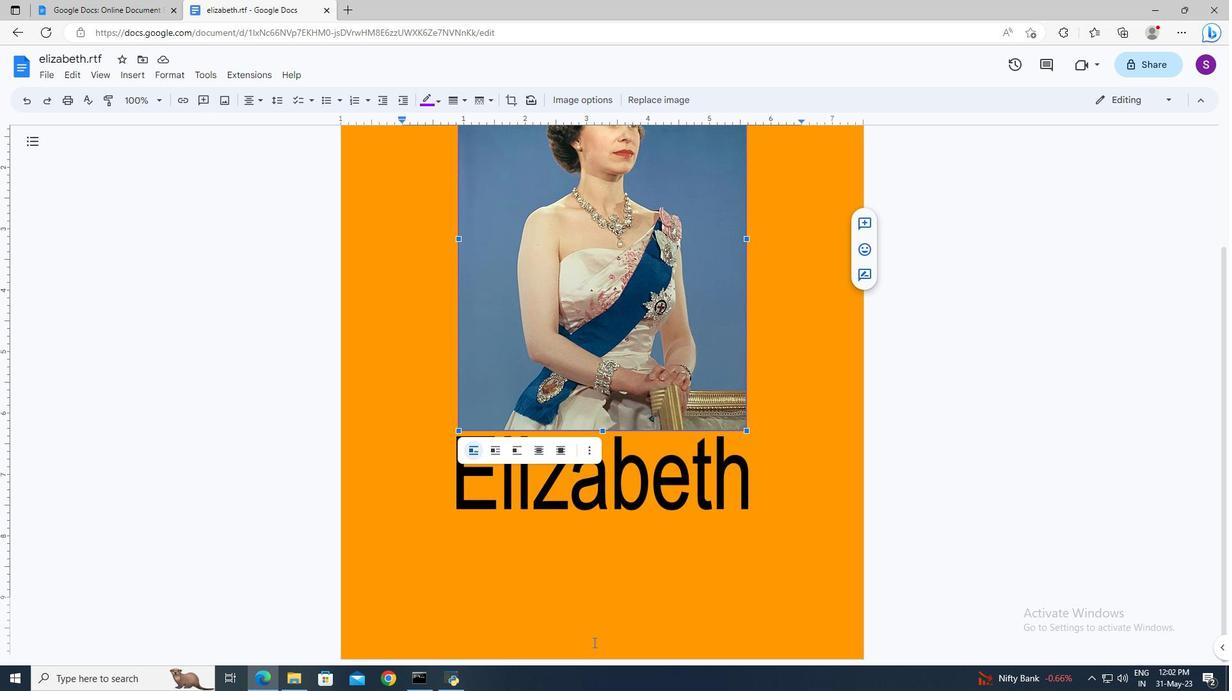
Action: Mouse pressed left at (593, 642)
Screenshot: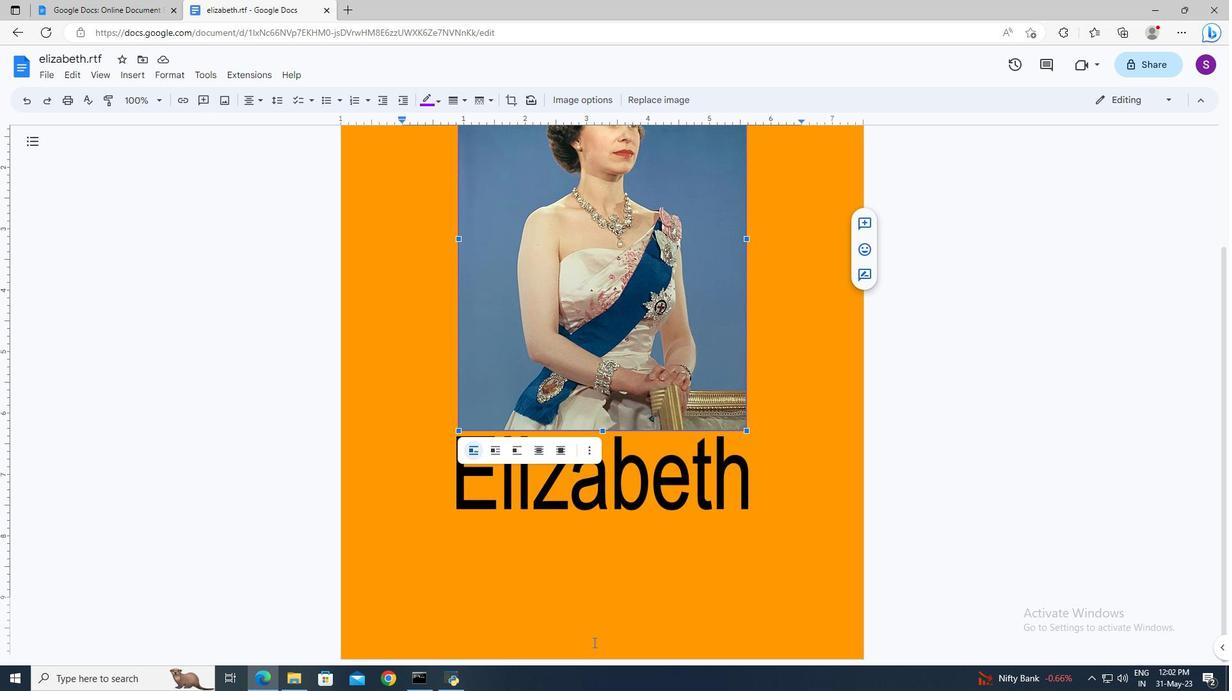 
Action: Mouse moved to (142, 78)
Screenshot: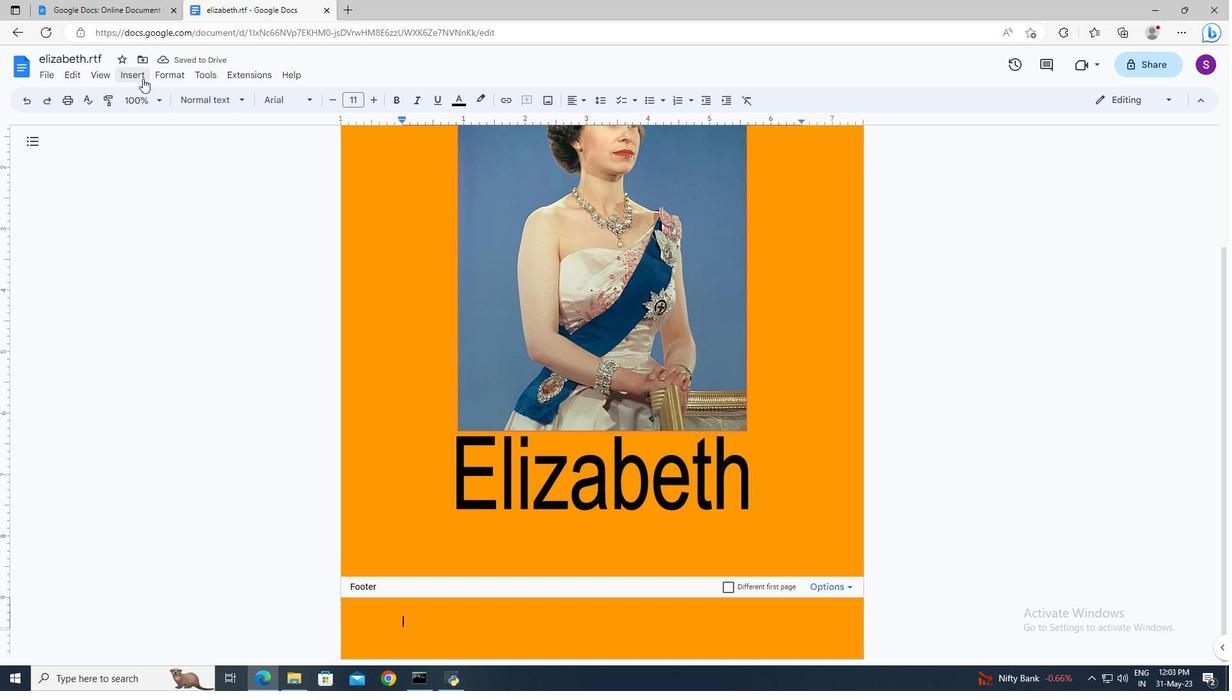 
Action: Mouse pressed left at (142, 78)
Screenshot: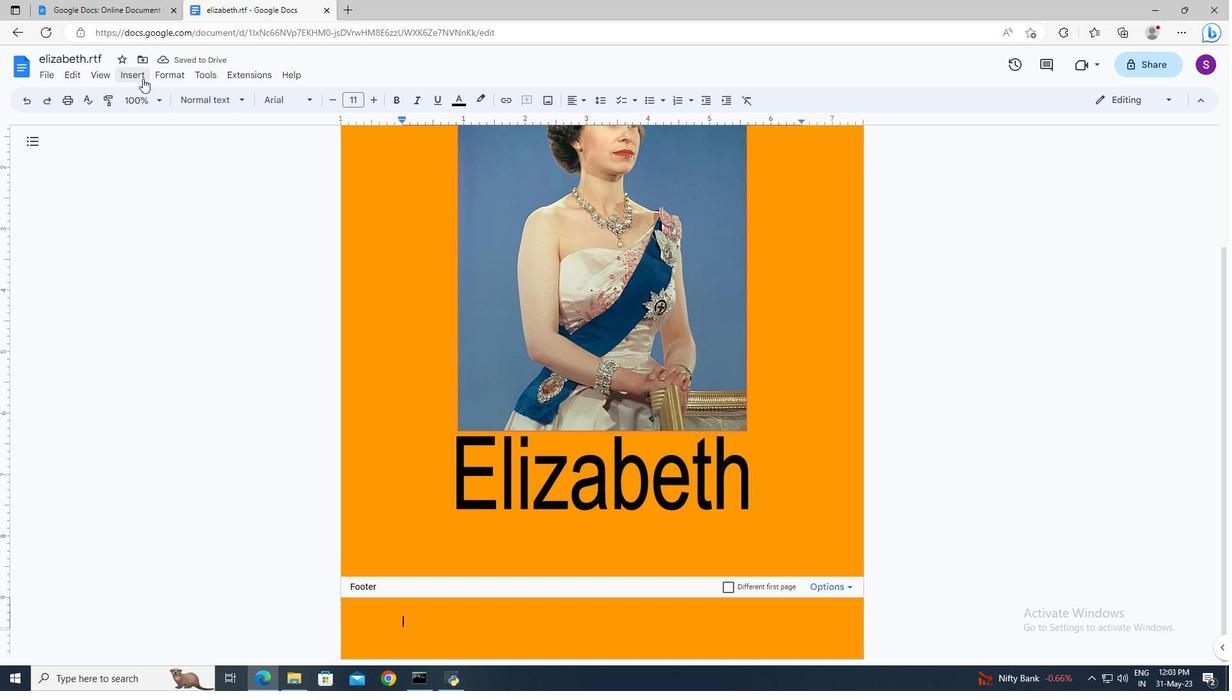 
Action: Mouse moved to (162, 468)
Screenshot: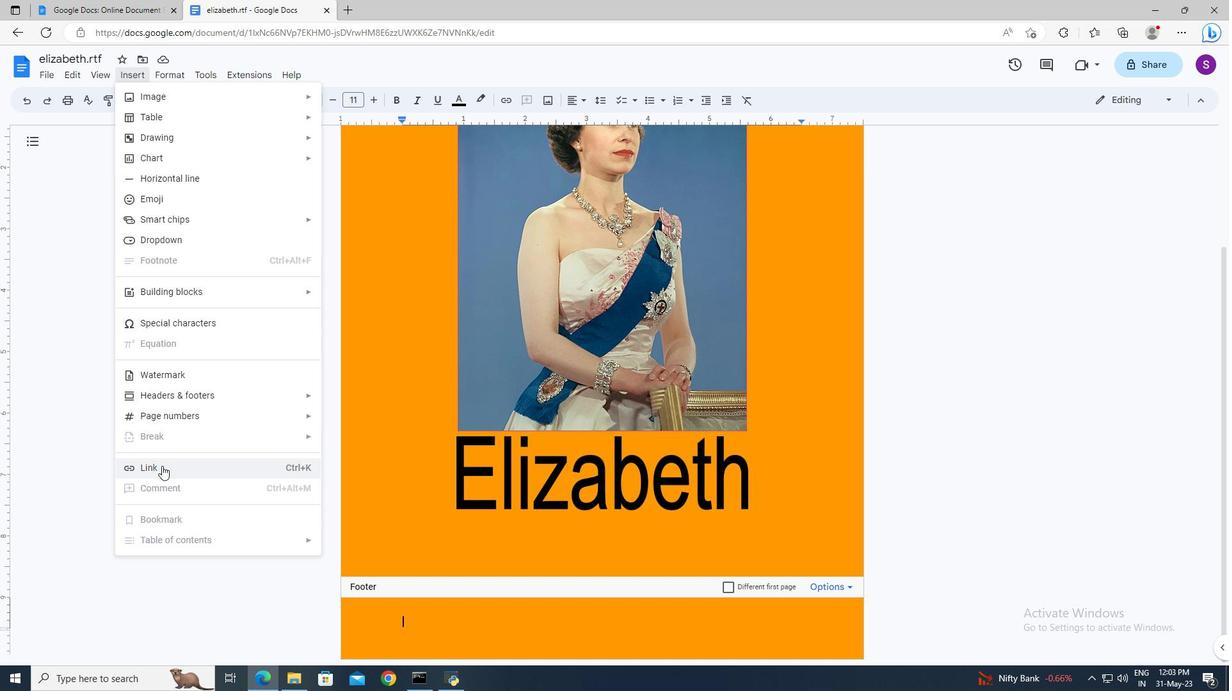 
Action: Mouse pressed left at (162, 468)
Screenshot: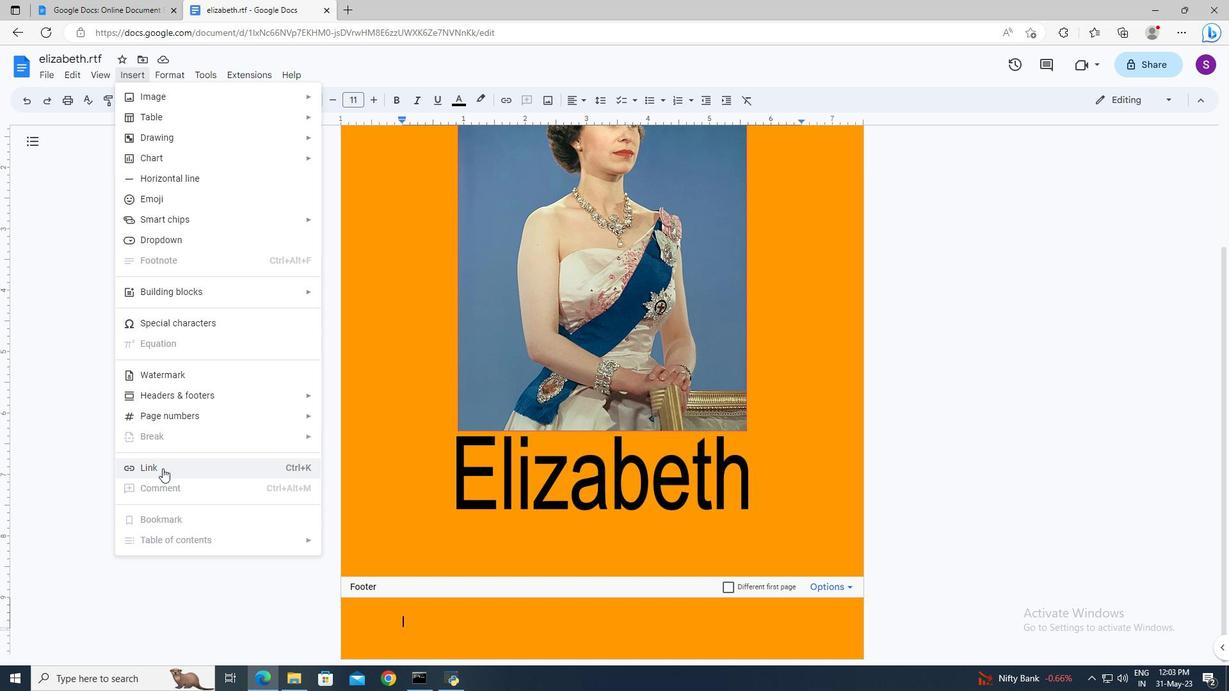 
Action: Mouse moved to (431, 418)
Screenshot: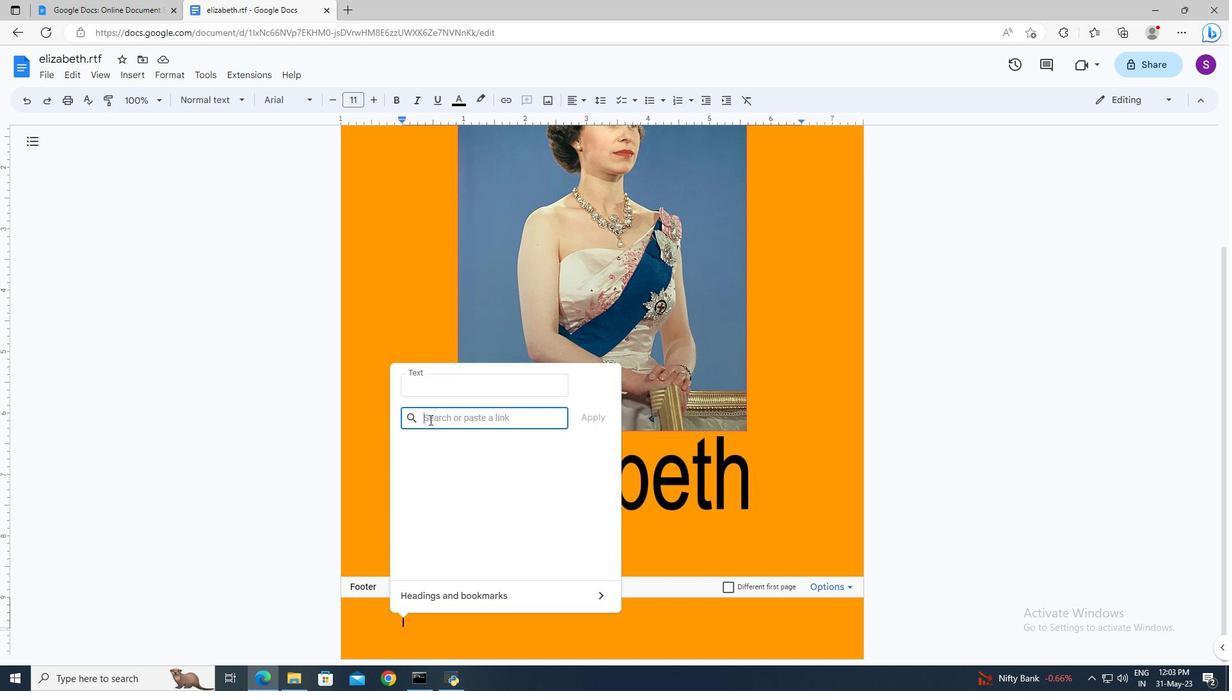 
Action: Mouse pressed left at (431, 418)
Screenshot: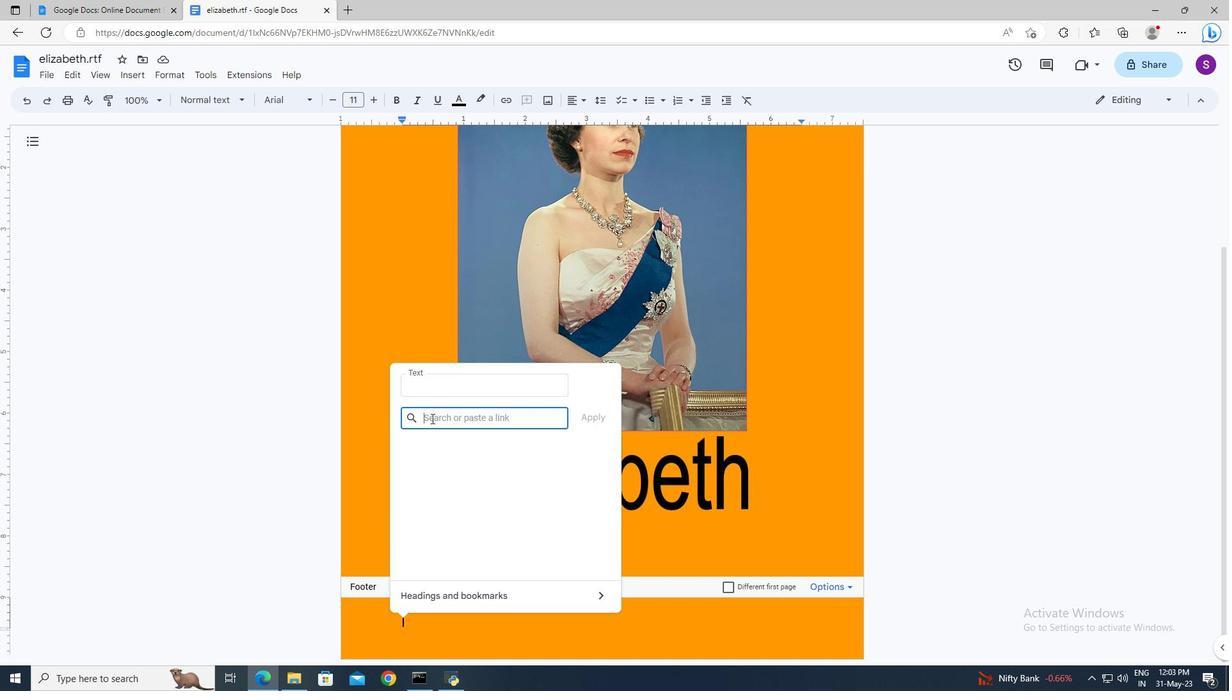 
Action: Mouse moved to (428, 416)
Screenshot: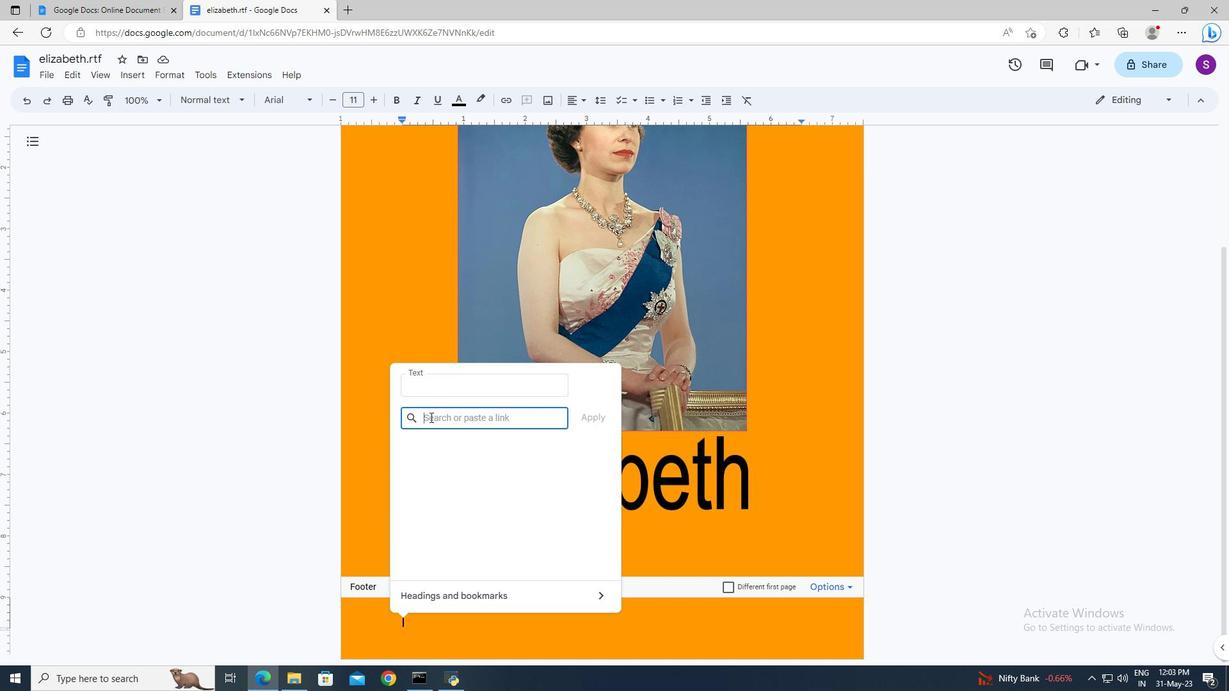 
Action: Key pressed www/<Key.backspace>.instagram.com<Key.enter>
Screenshot: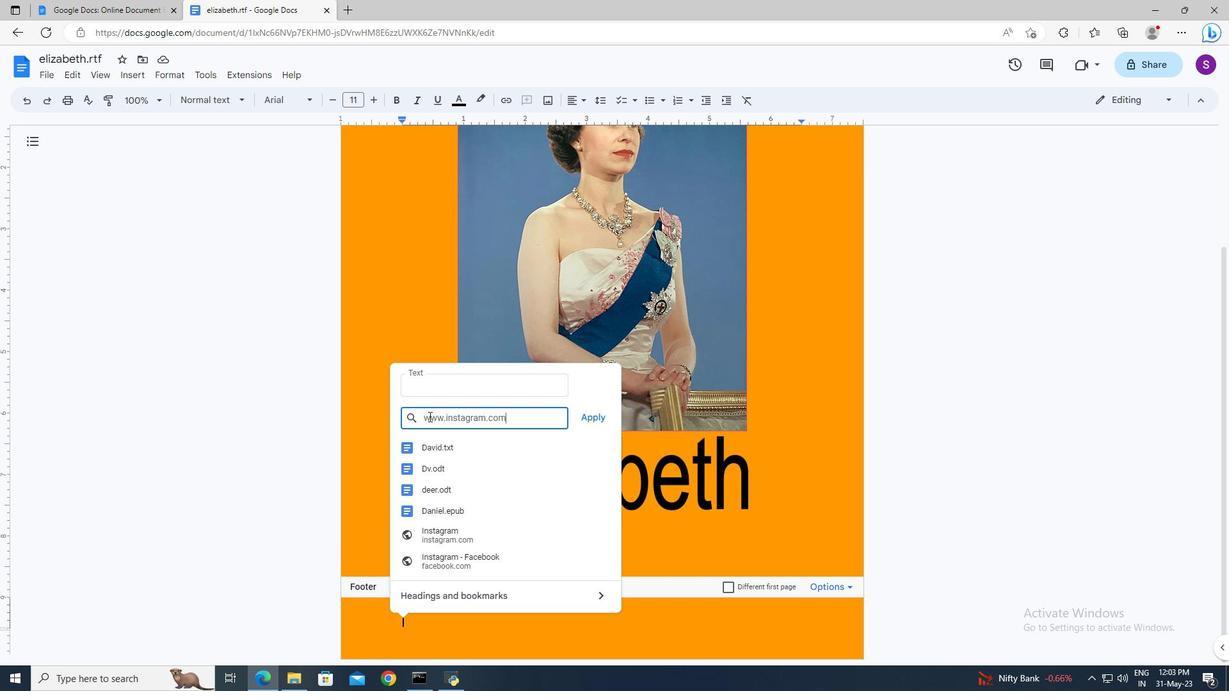 
Action: Mouse moved to (428, 416)
Screenshot: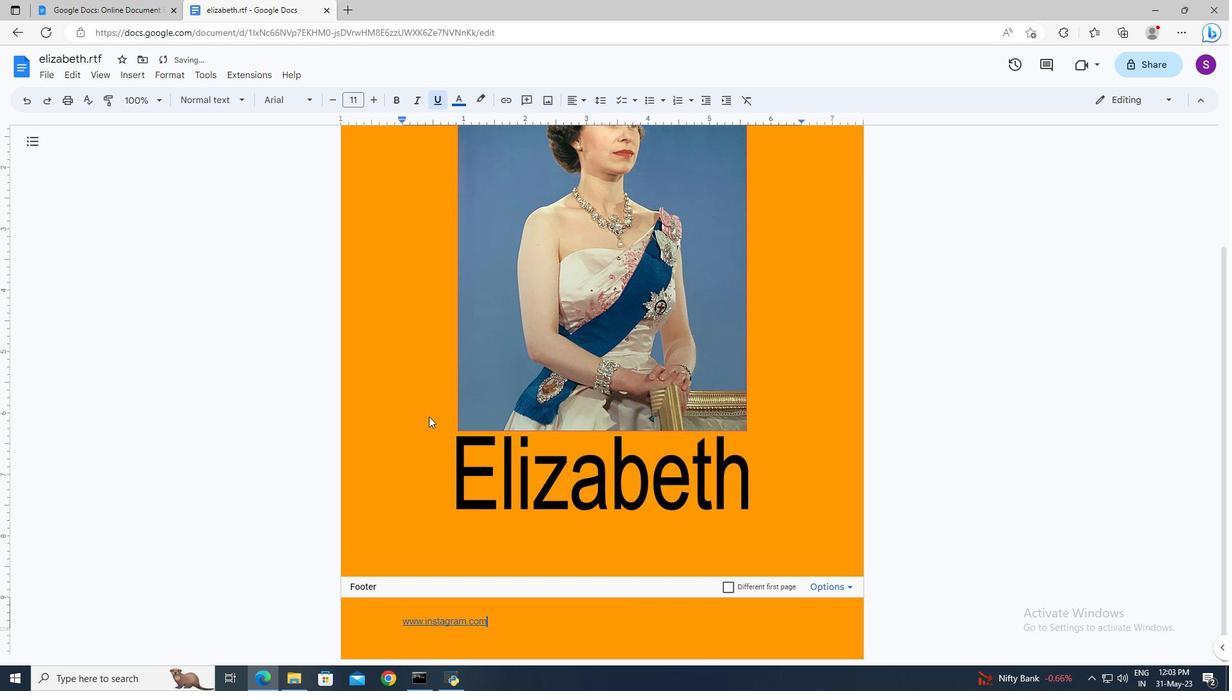 
Action: Mouse scrolled (428, 416) with delta (0, 0)
Screenshot: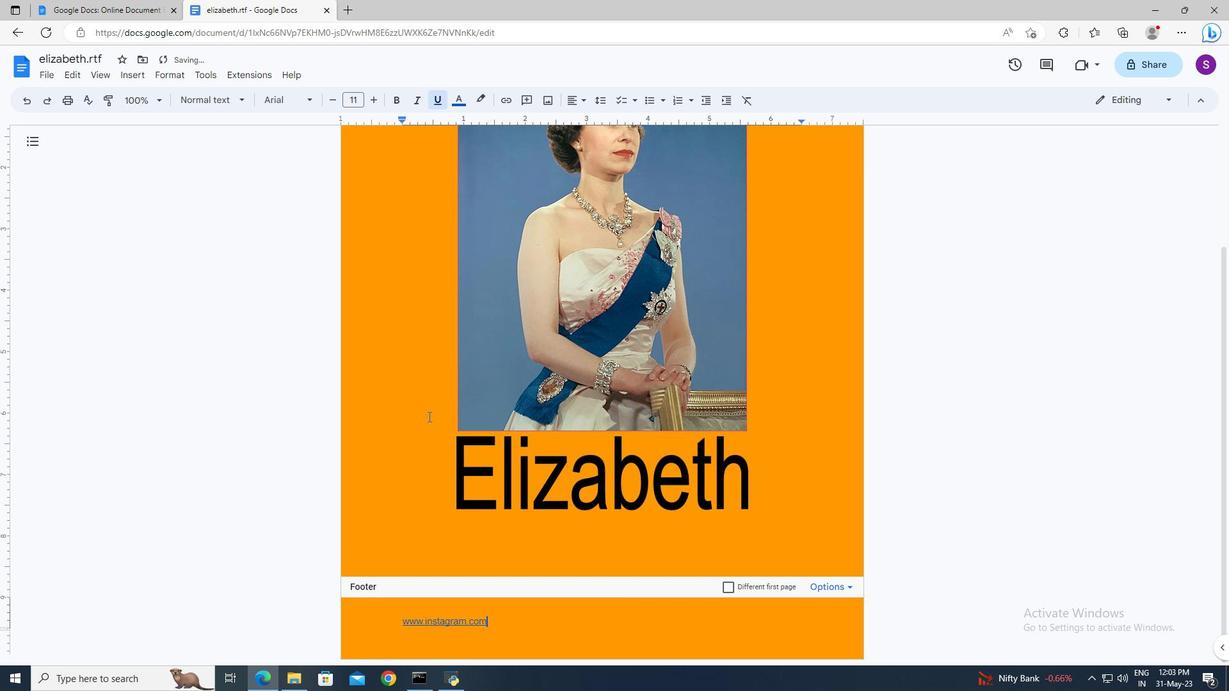 
Action: Mouse scrolled (428, 416) with delta (0, 0)
Screenshot: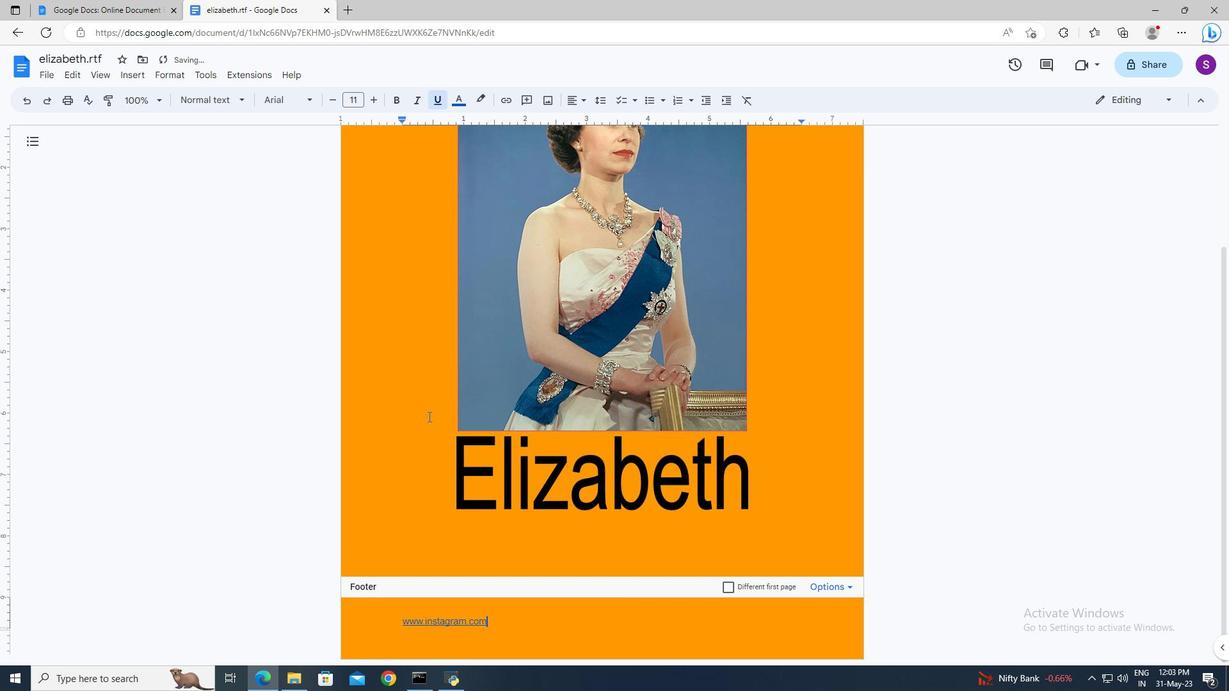 
Action: Mouse moved to (403, 619)
Screenshot: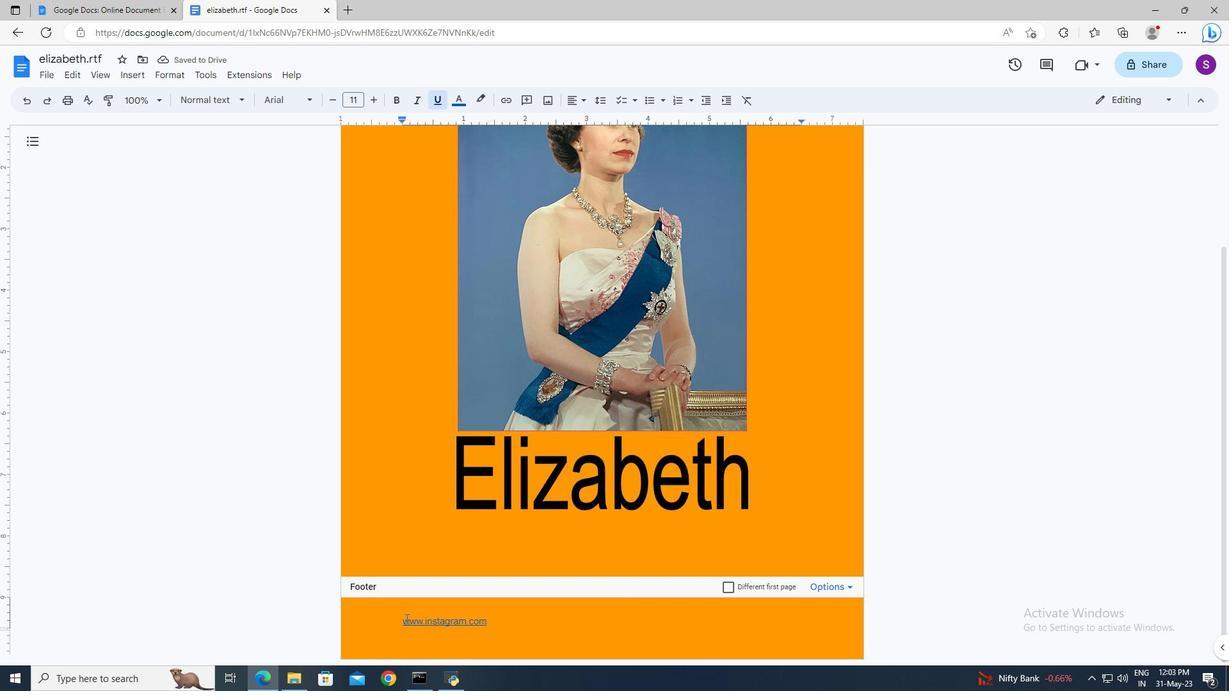 
Action: Mouse pressed left at (403, 619)
Screenshot: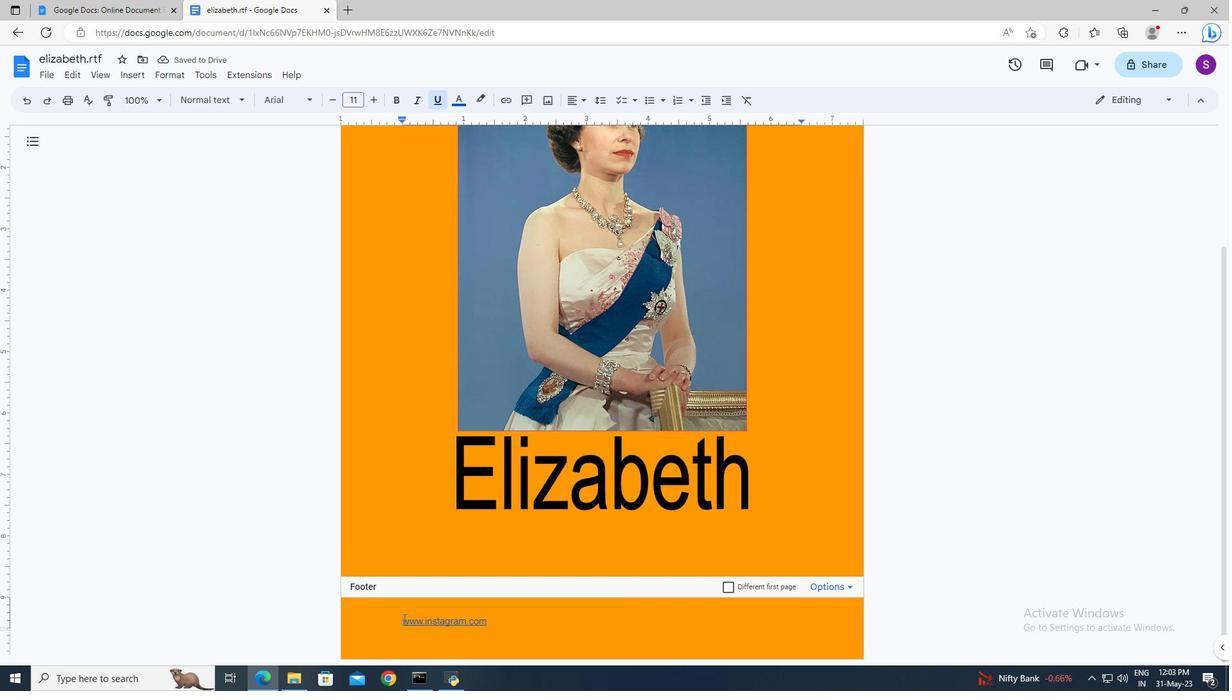 
Action: Mouse moved to (403, 619)
Screenshot: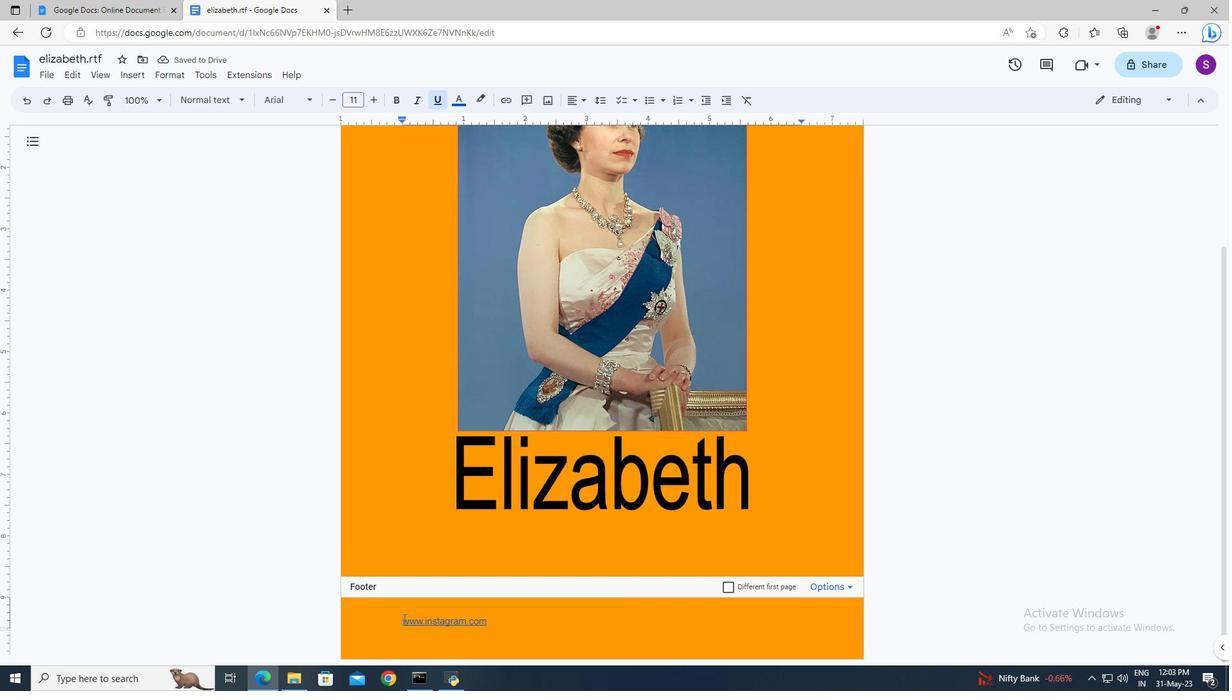 
Action: Key pressed <Key.shift><Key.right><Key.end>
Screenshot: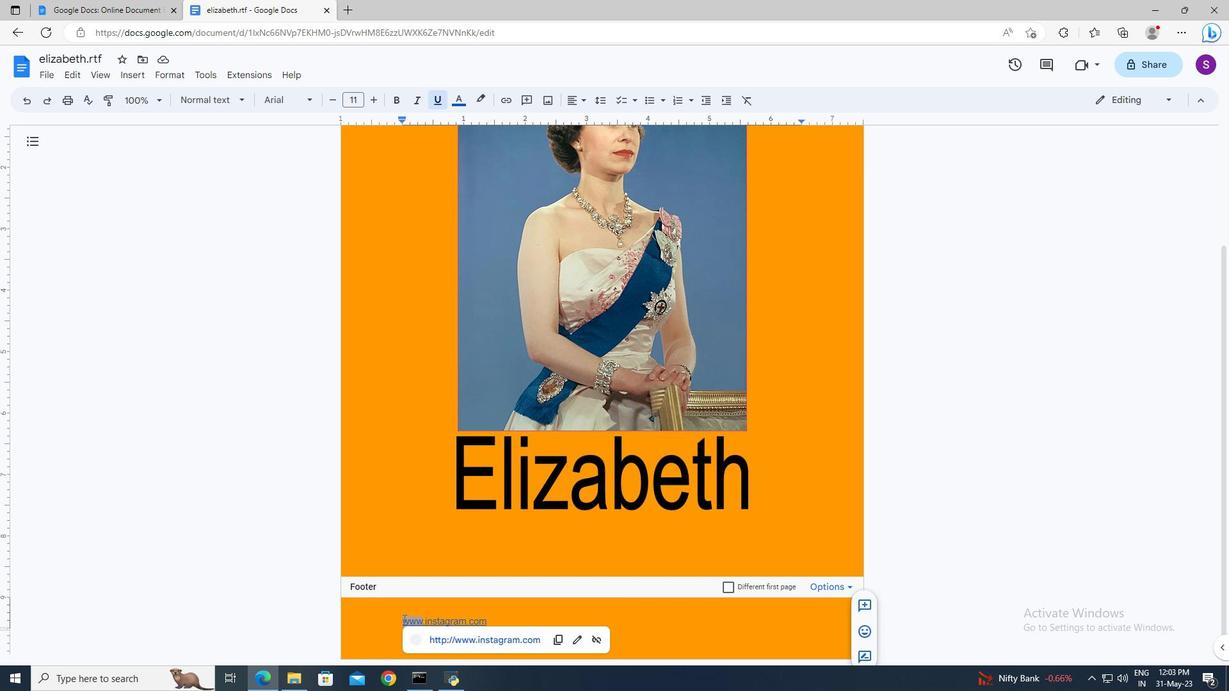 
Action: Mouse moved to (581, 99)
Screenshot: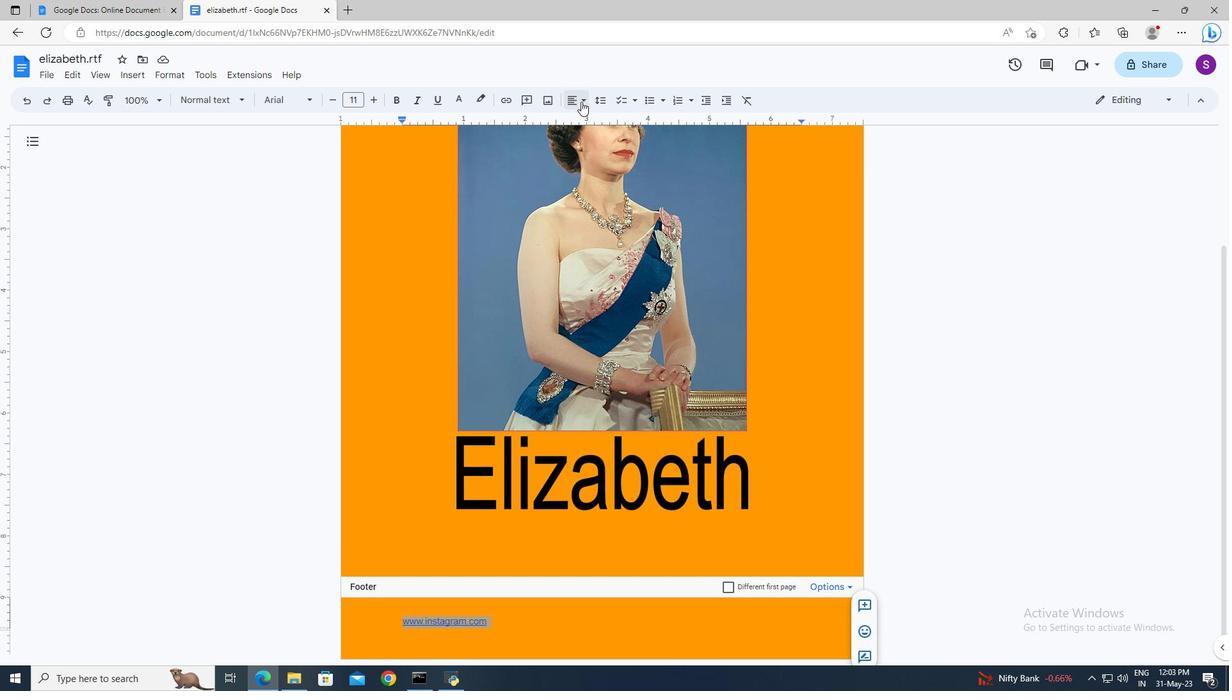 
Action: Mouse pressed left at (581, 99)
Screenshot: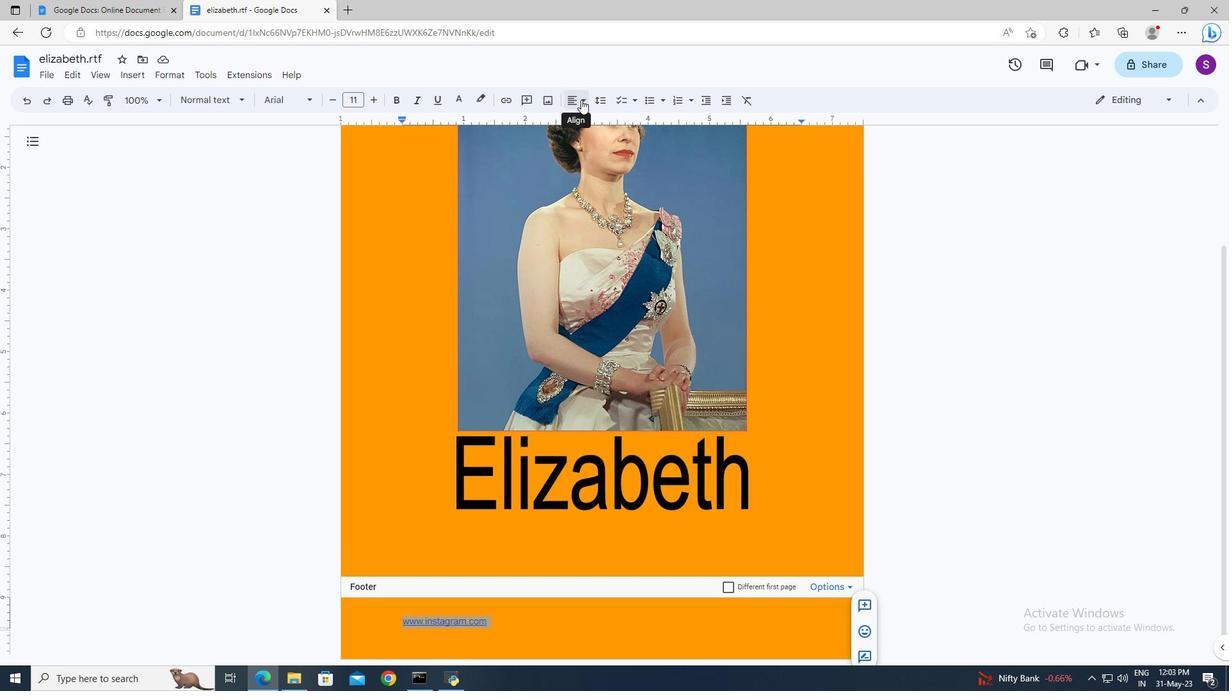 
Action: Mouse moved to (605, 121)
Screenshot: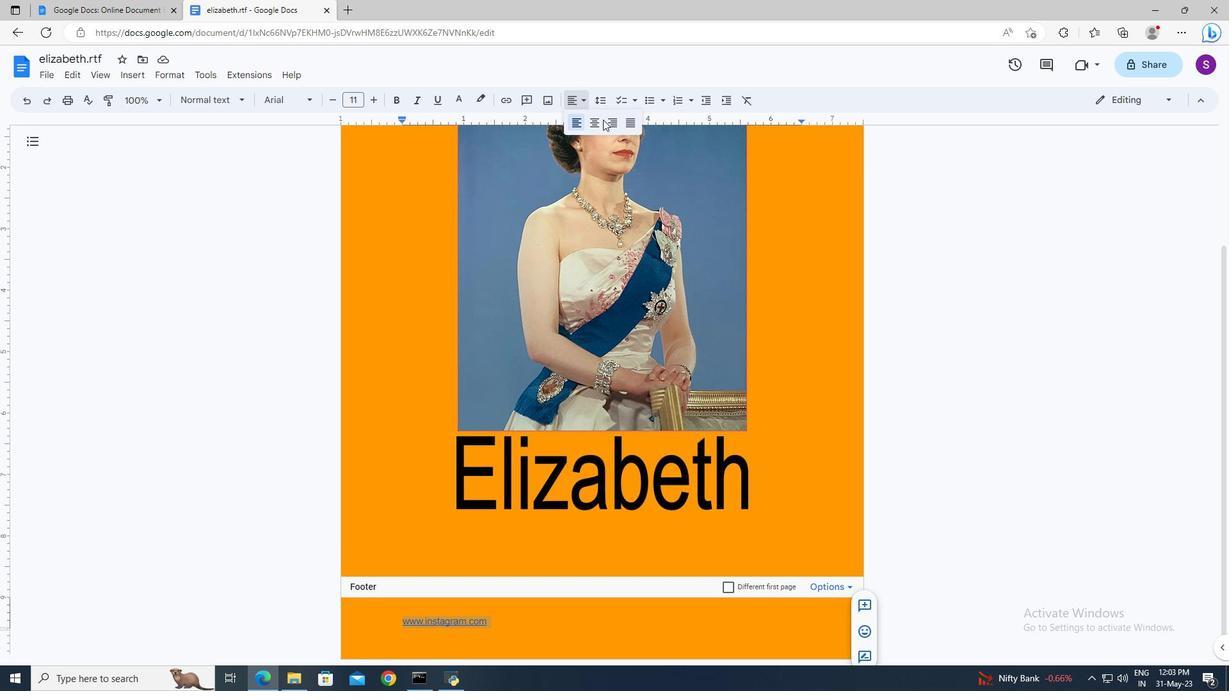 
Action: Mouse pressed left at (605, 121)
Screenshot: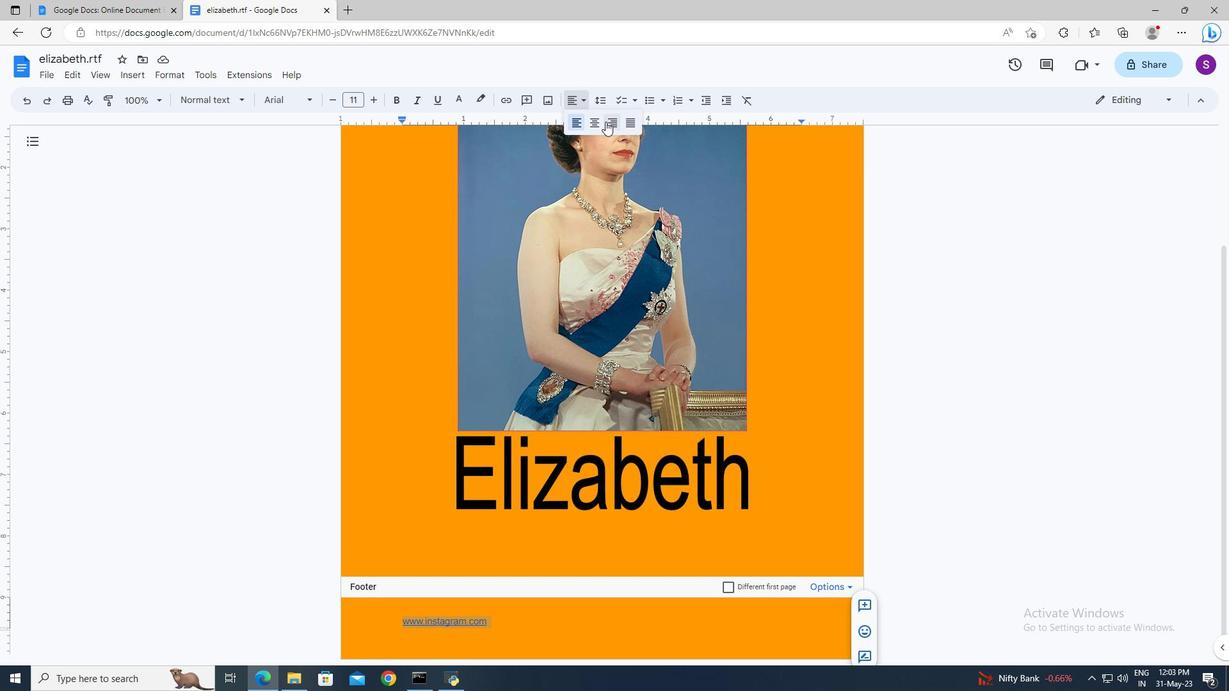 
Action: Mouse moved to (774, 405)
Screenshot: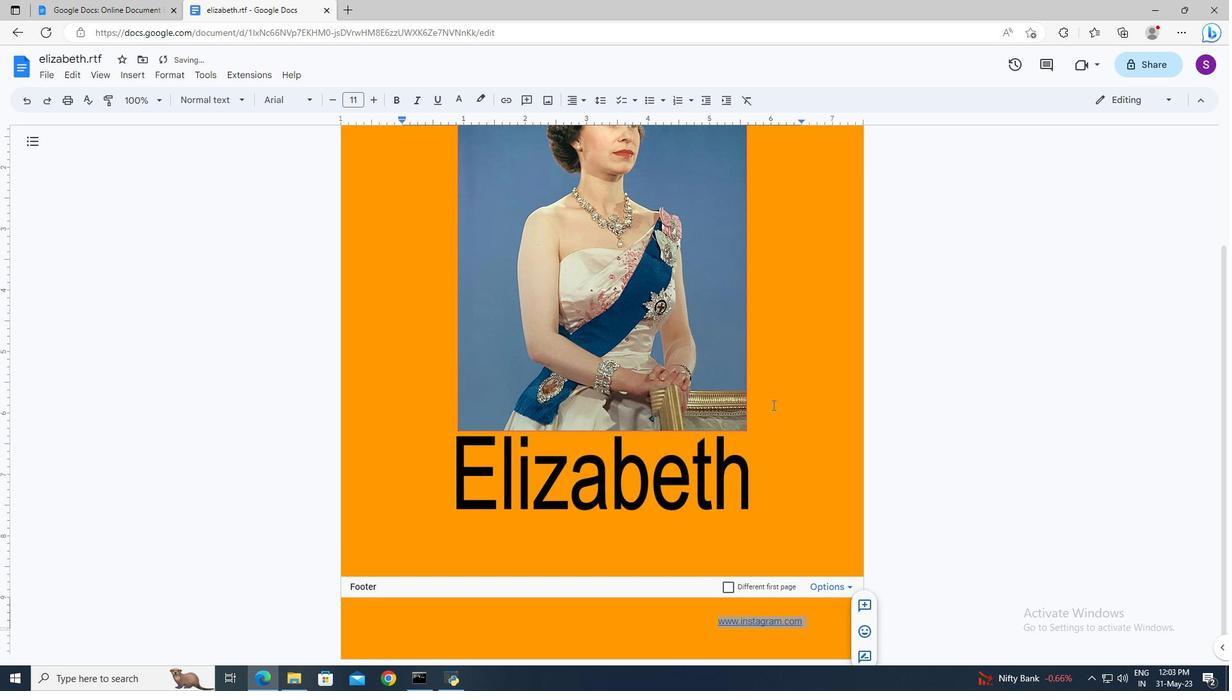 
Action: Mouse pressed left at (774, 405)
Screenshot: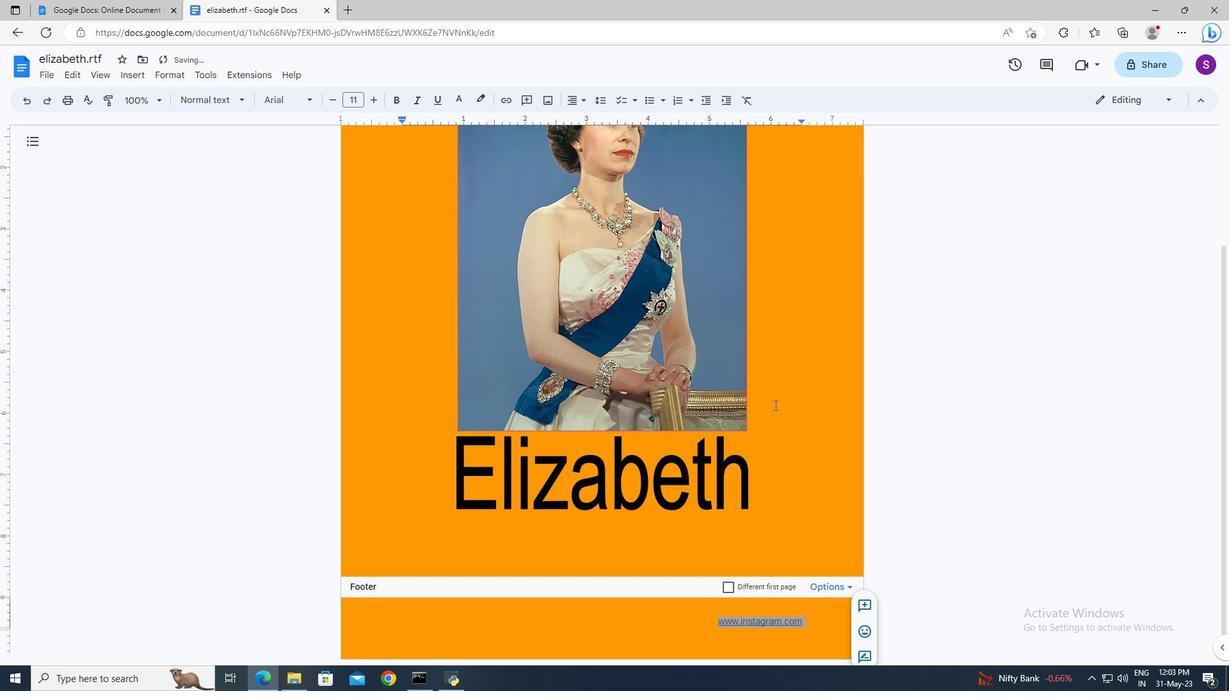 
Action: Mouse moved to (775, 405)
Screenshot: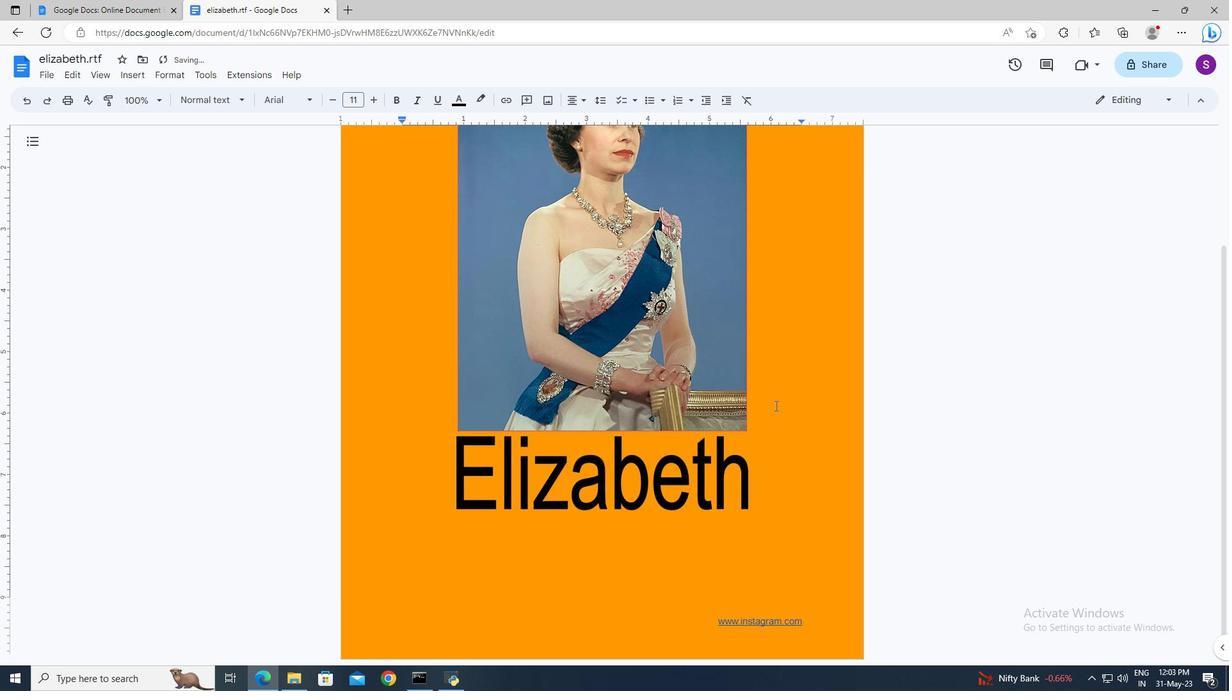 
